 Task: Look for space in Pánuco, Mexico from 12th  July, 2023 to 15th July, 2023 for 3 adults in price range Rs.12000 to Rs.16000. Place can be entire place with 2 bedrooms having 3 beds and 1 bathroom. Property type can be house, flat, guest house. Booking option can be shelf check-in. Required host language is English.
Action: Mouse moved to (440, 93)
Screenshot: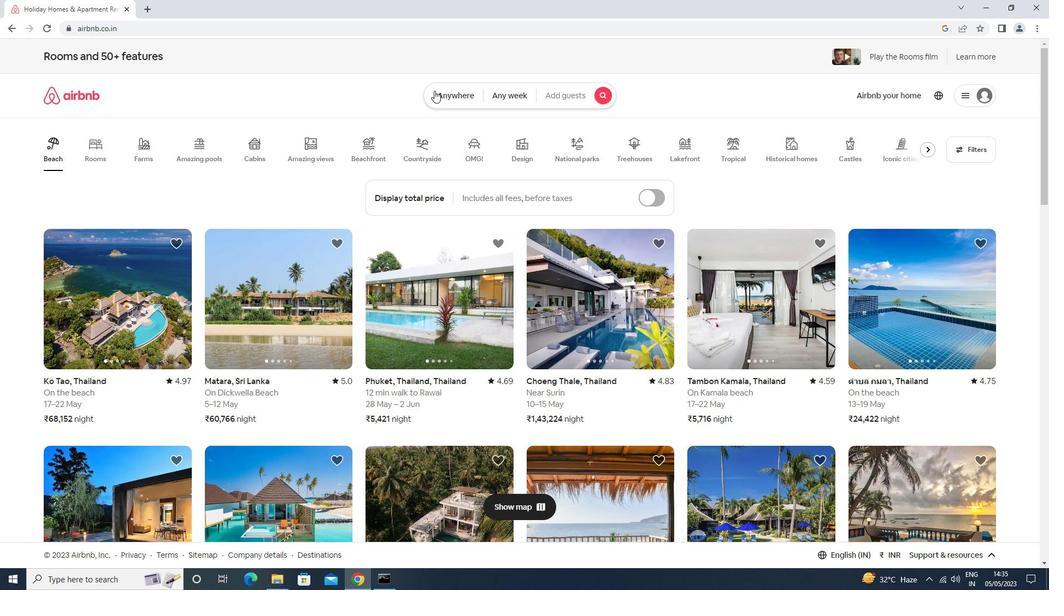 
Action: Mouse pressed left at (440, 93)
Screenshot: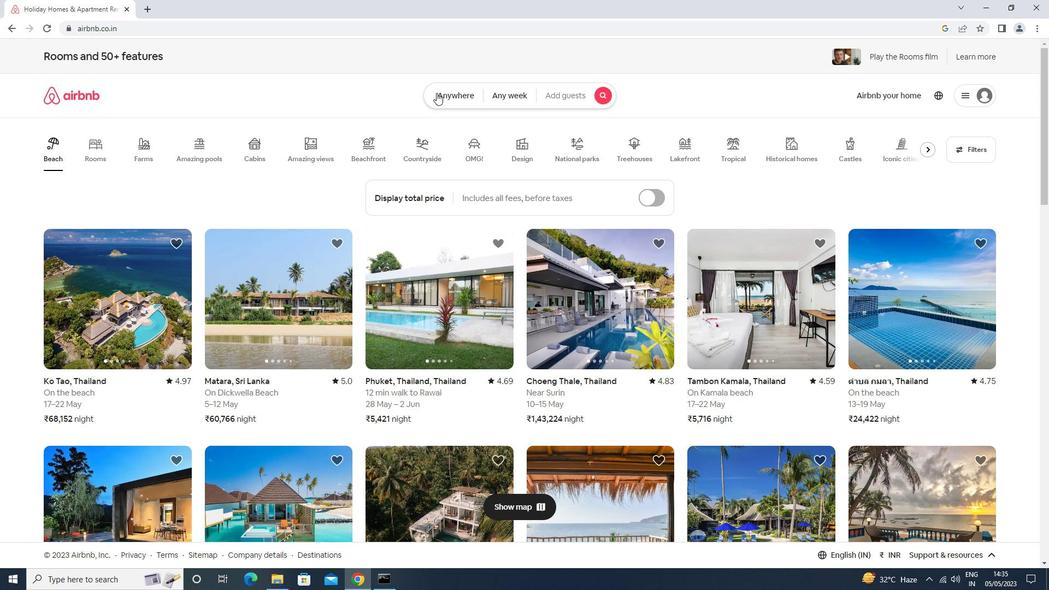 
Action: Mouse moved to (427, 131)
Screenshot: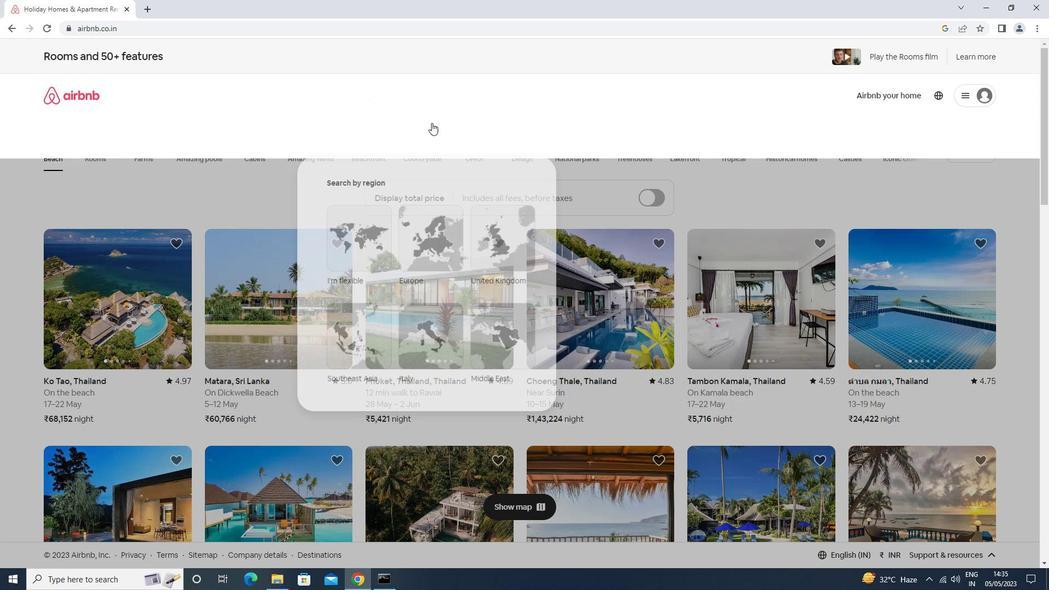 
Action: Mouse pressed left at (427, 131)
Screenshot: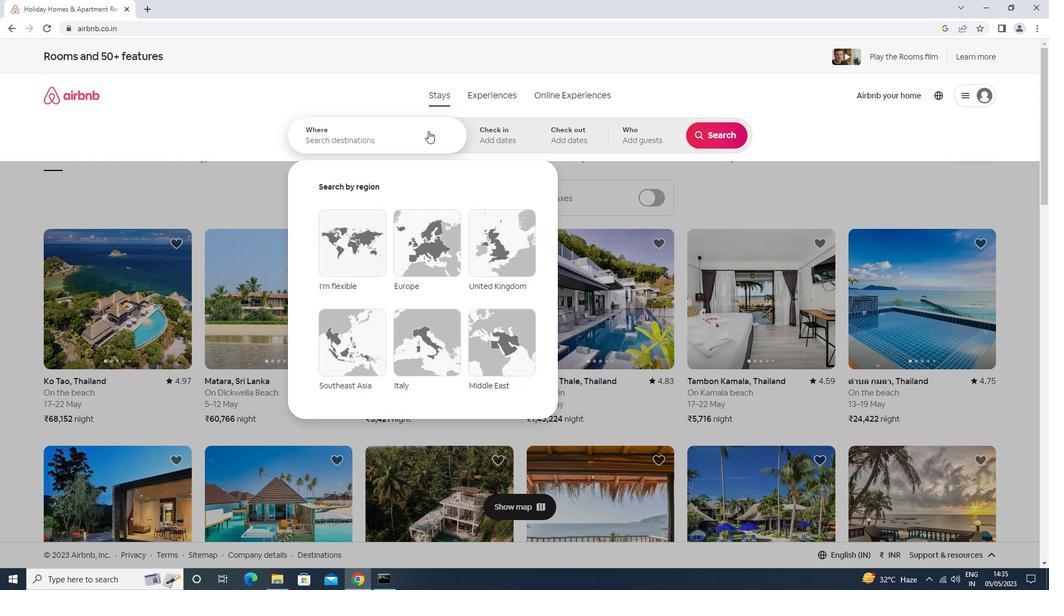 
Action: Key pressed panuco<Key.space>mexico<Key.enter>
Screenshot: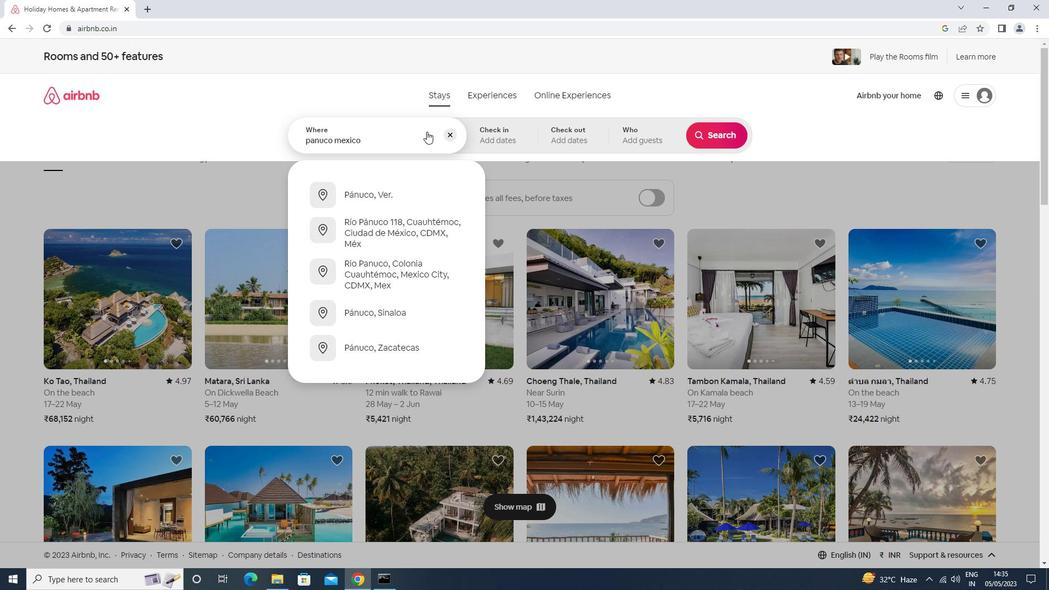 
Action: Mouse moved to (709, 223)
Screenshot: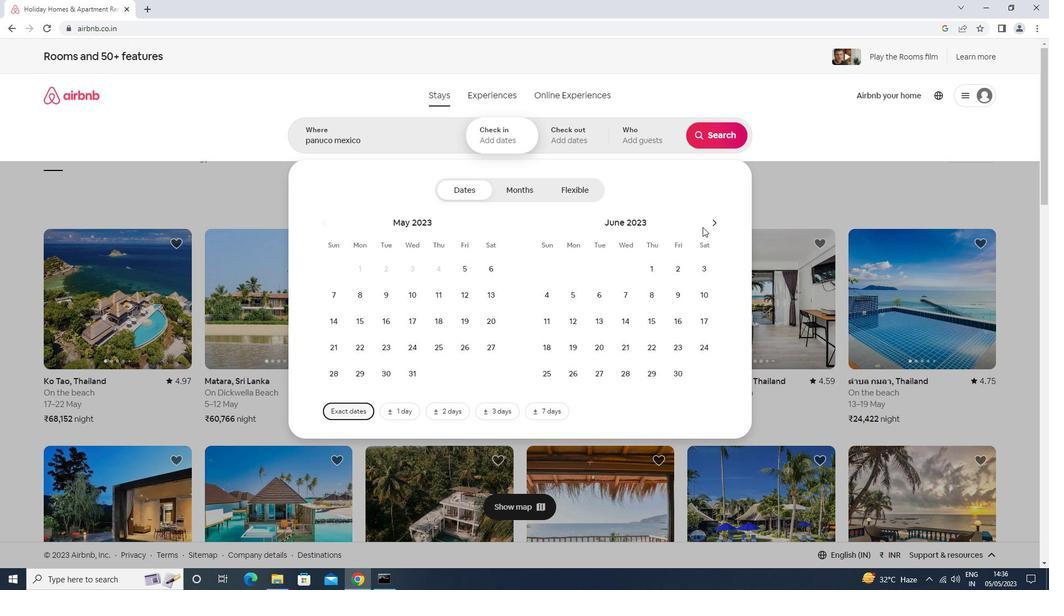 
Action: Mouse pressed left at (709, 223)
Screenshot: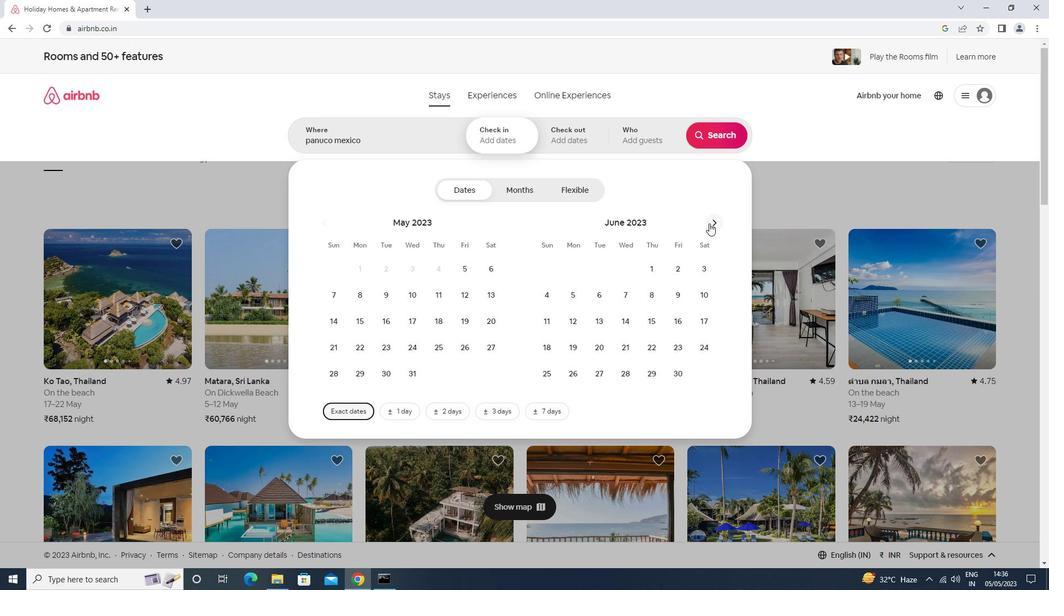 
Action: Mouse pressed left at (709, 223)
Screenshot: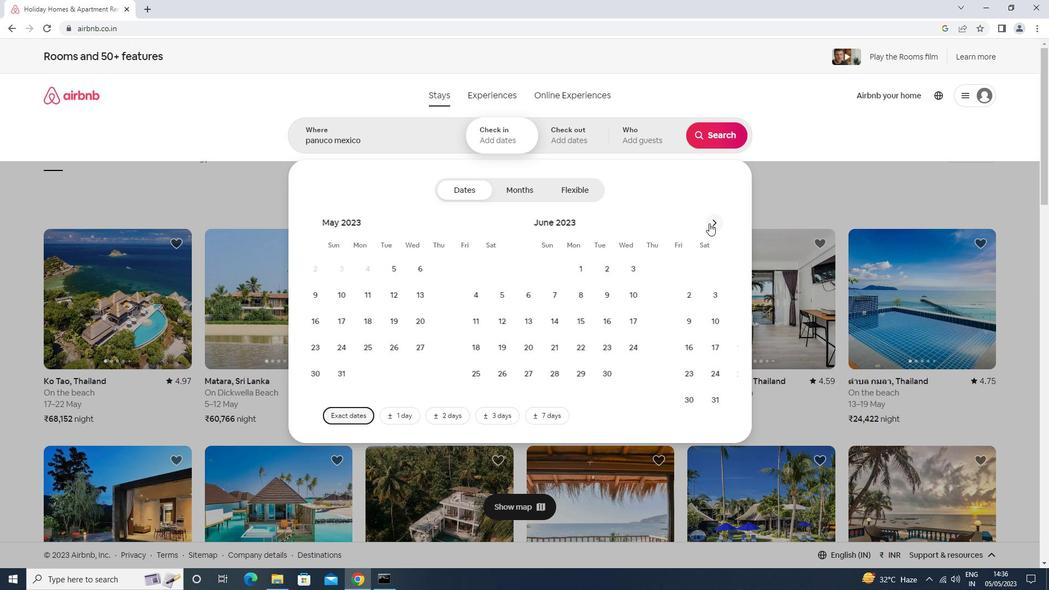 
Action: Mouse moved to (711, 221)
Screenshot: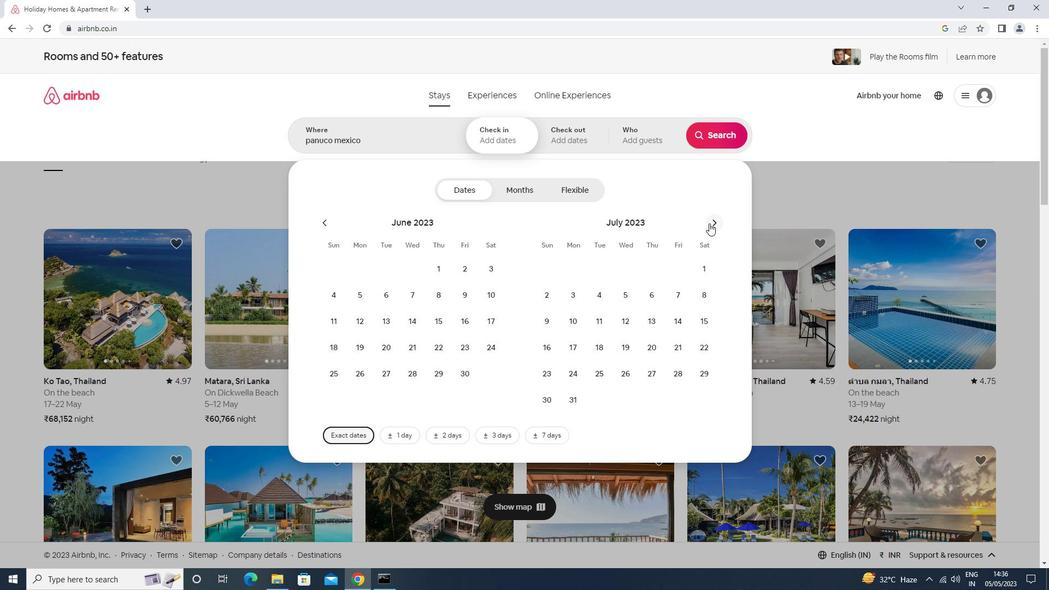 
Action: Mouse pressed left at (711, 221)
Screenshot: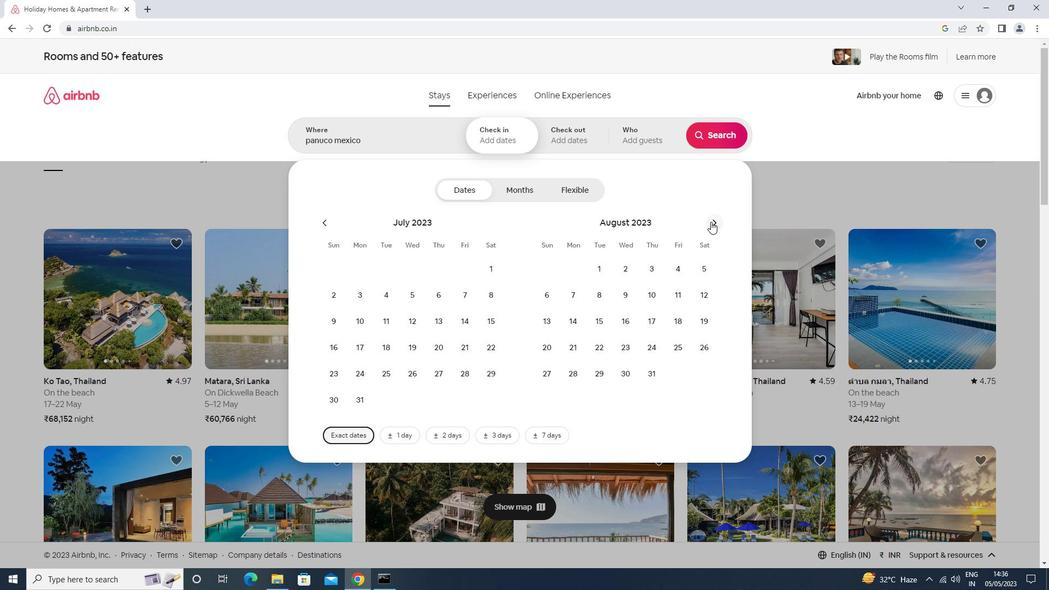 
Action: Mouse moved to (705, 258)
Screenshot: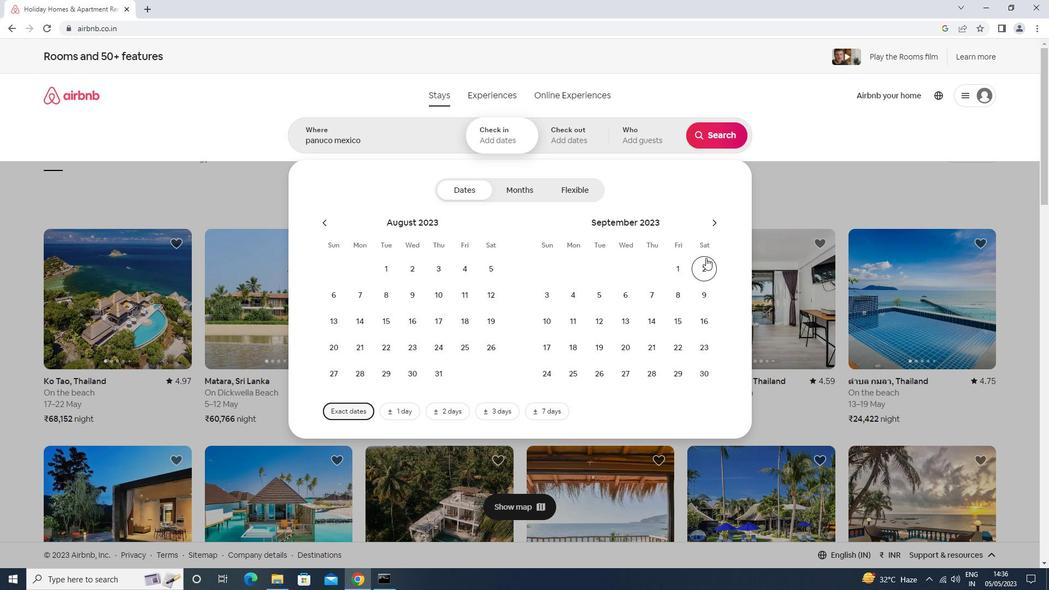 
Action: Mouse pressed left at (705, 258)
Screenshot: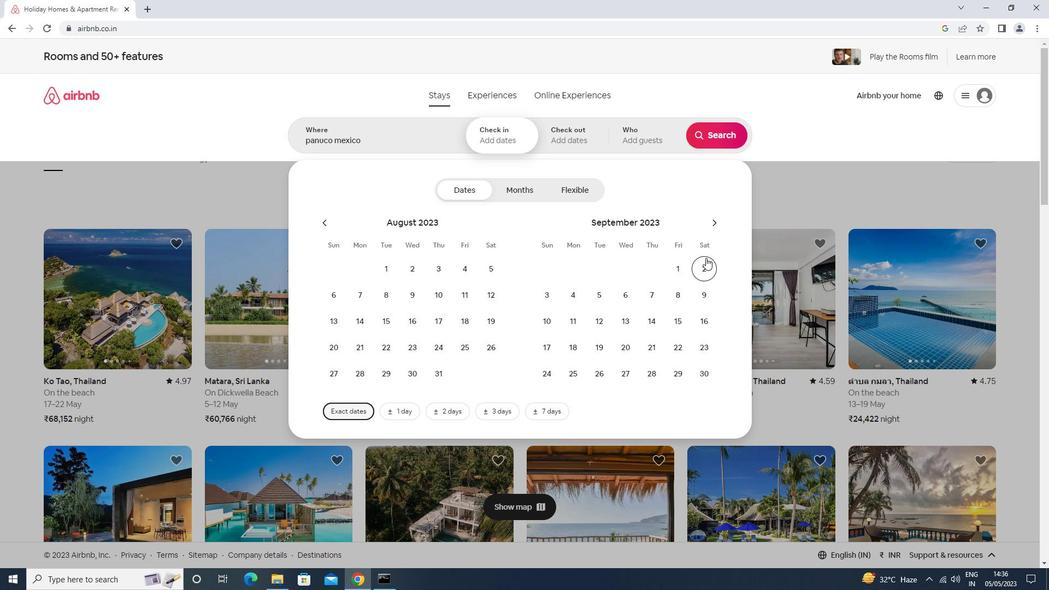 
Action: Mouse moved to (597, 290)
Screenshot: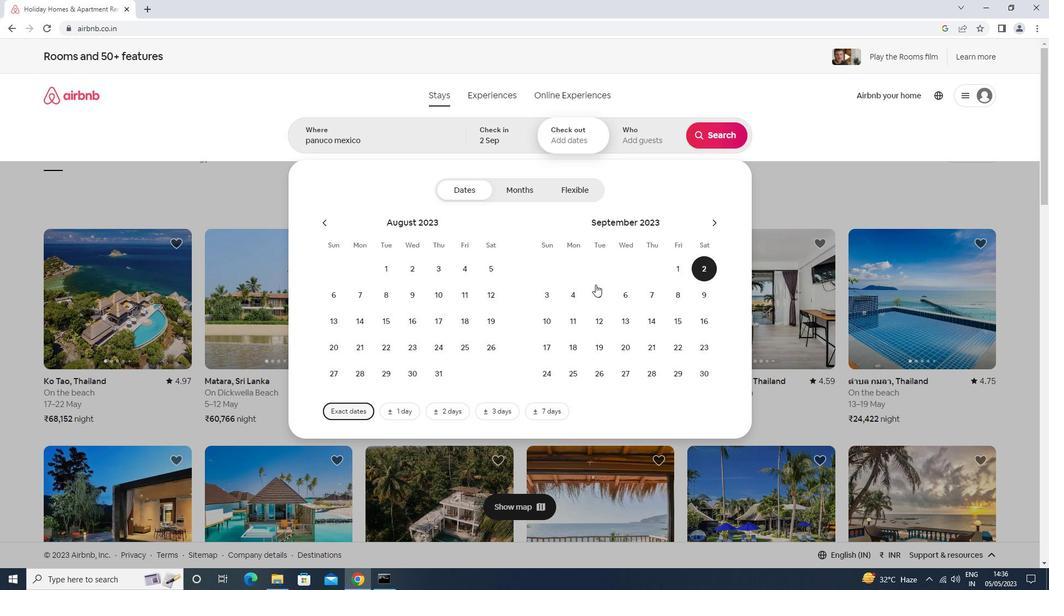 
Action: Mouse pressed left at (597, 290)
Screenshot: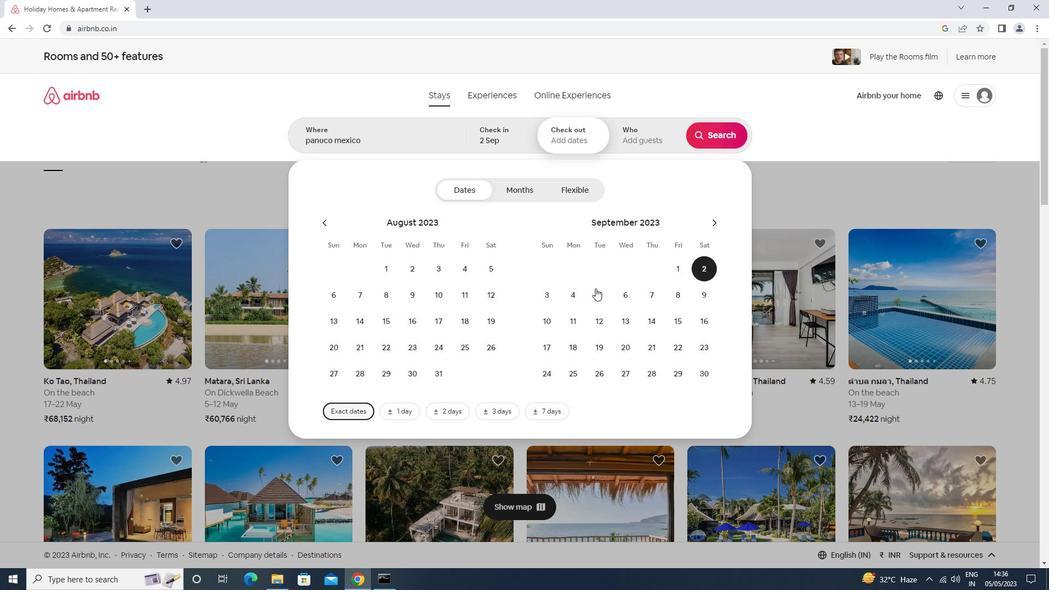 
Action: Mouse moved to (645, 127)
Screenshot: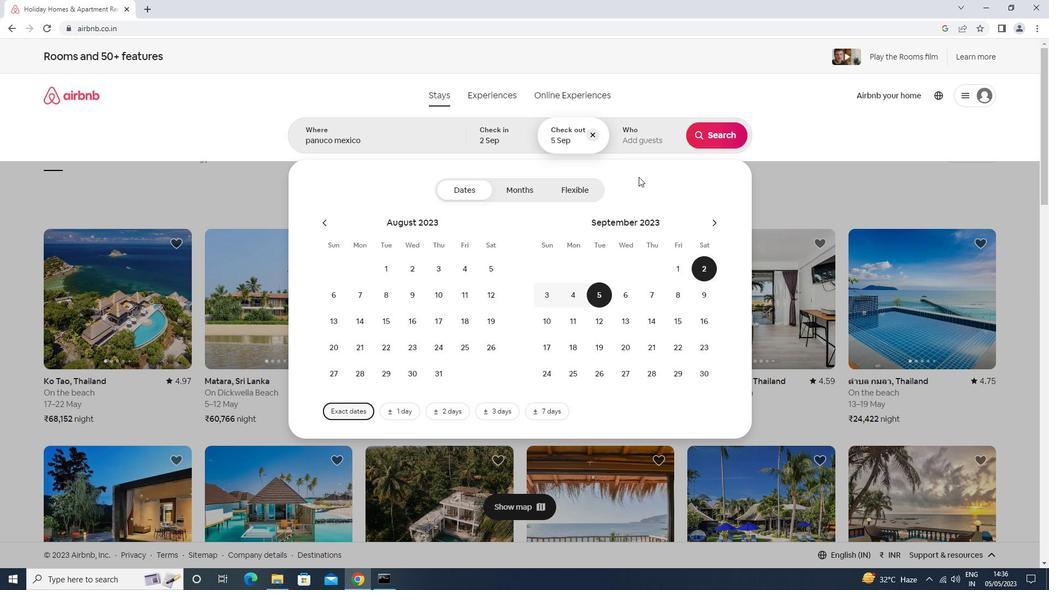 
Action: Mouse pressed left at (645, 127)
Screenshot: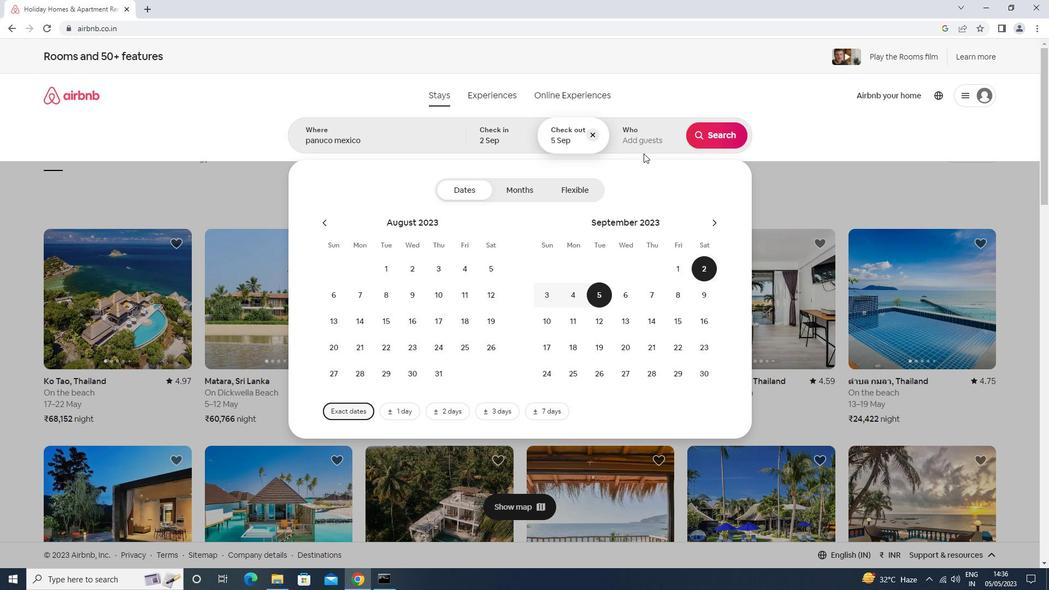 
Action: Mouse moved to (715, 192)
Screenshot: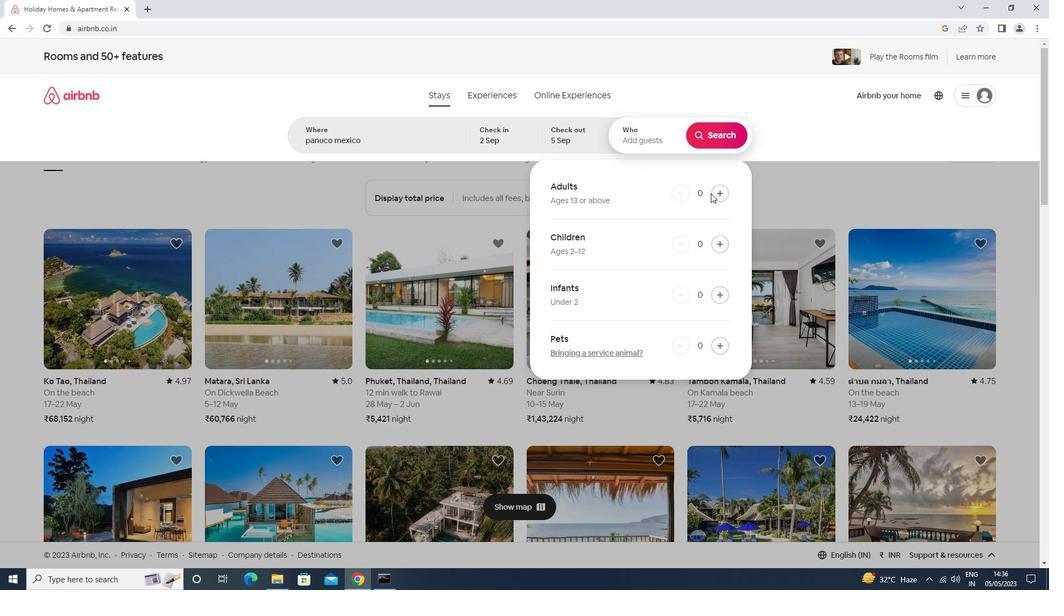 
Action: Mouse pressed left at (715, 192)
Screenshot: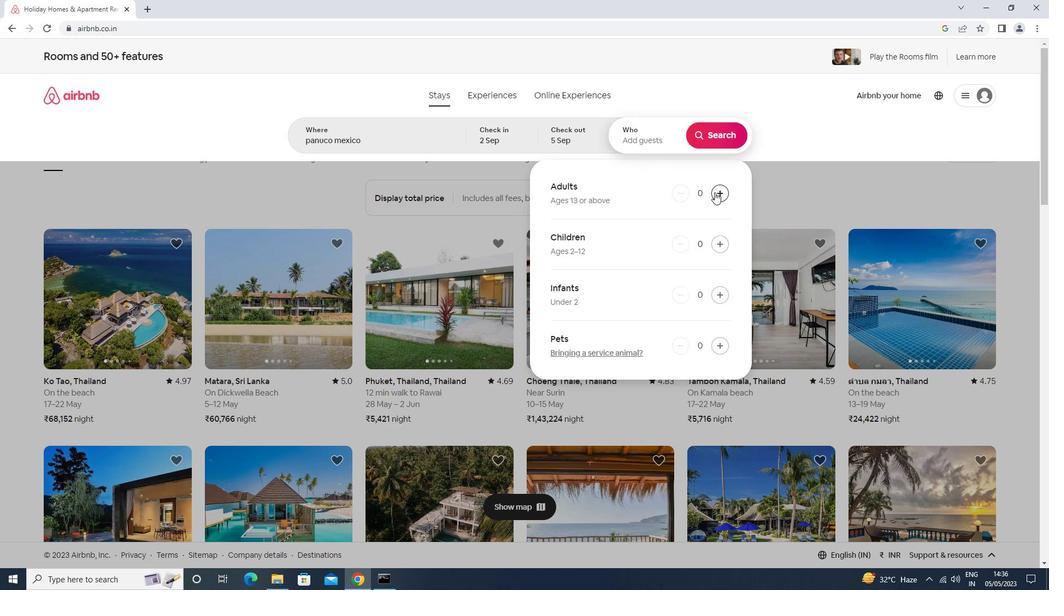 
Action: Mouse moved to (727, 131)
Screenshot: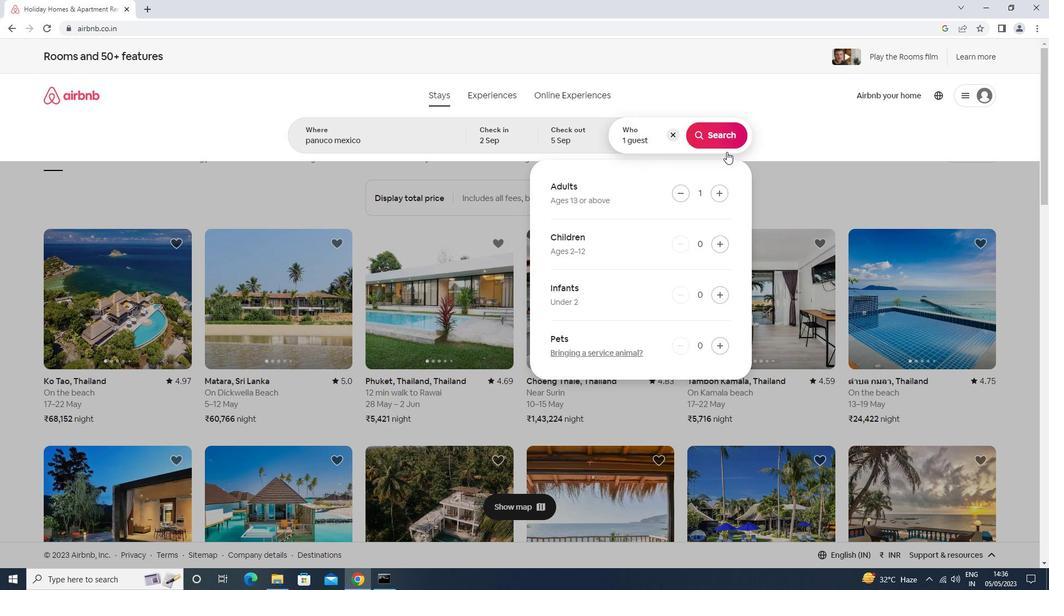 
Action: Mouse pressed left at (727, 131)
Screenshot: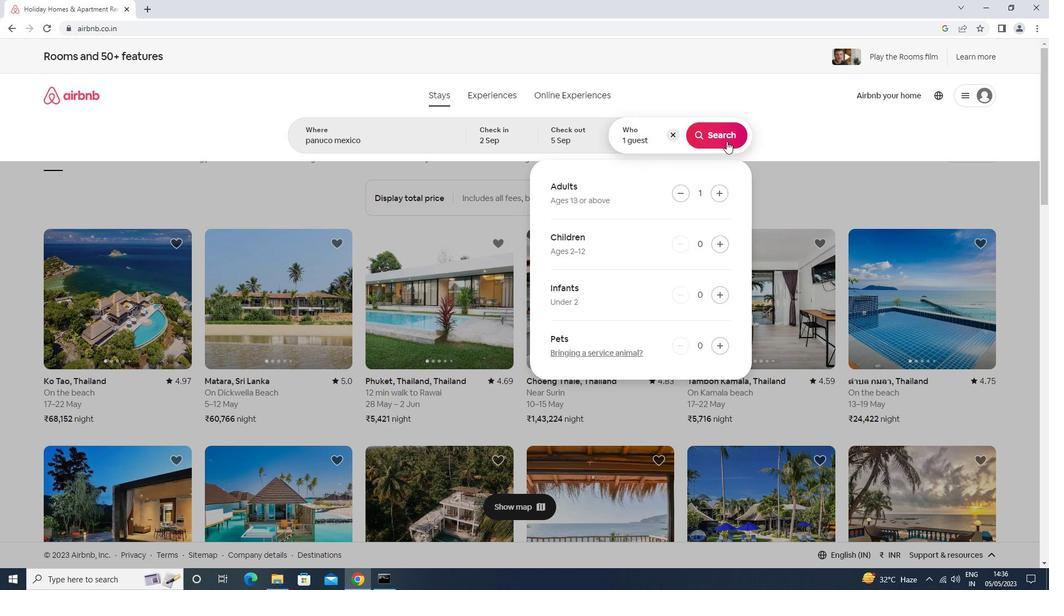 
Action: Mouse moved to (1003, 100)
Screenshot: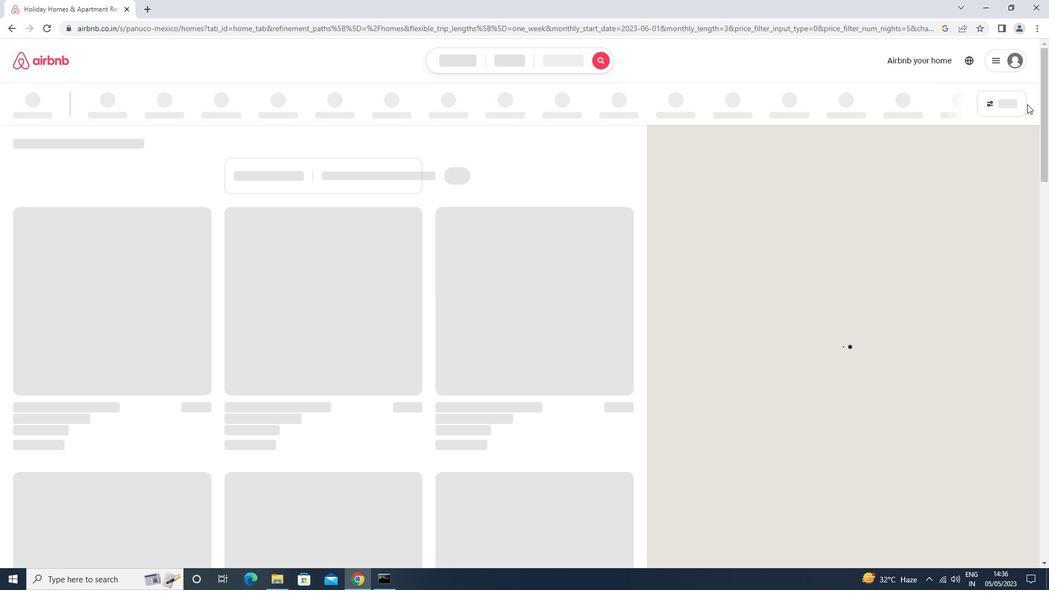 
Action: Mouse pressed left at (1003, 100)
Screenshot: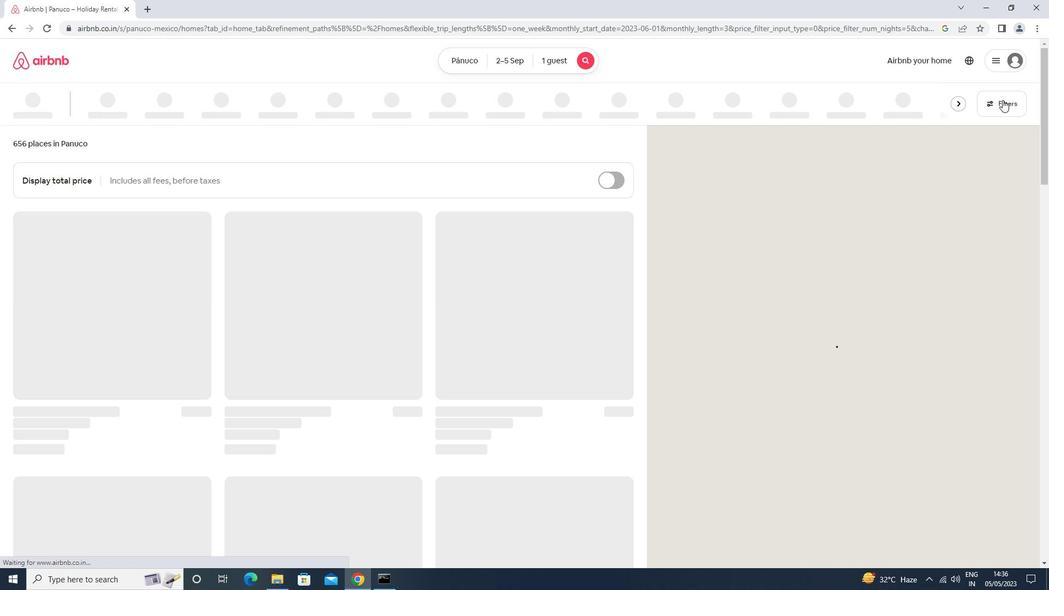
Action: Mouse moved to (459, 369)
Screenshot: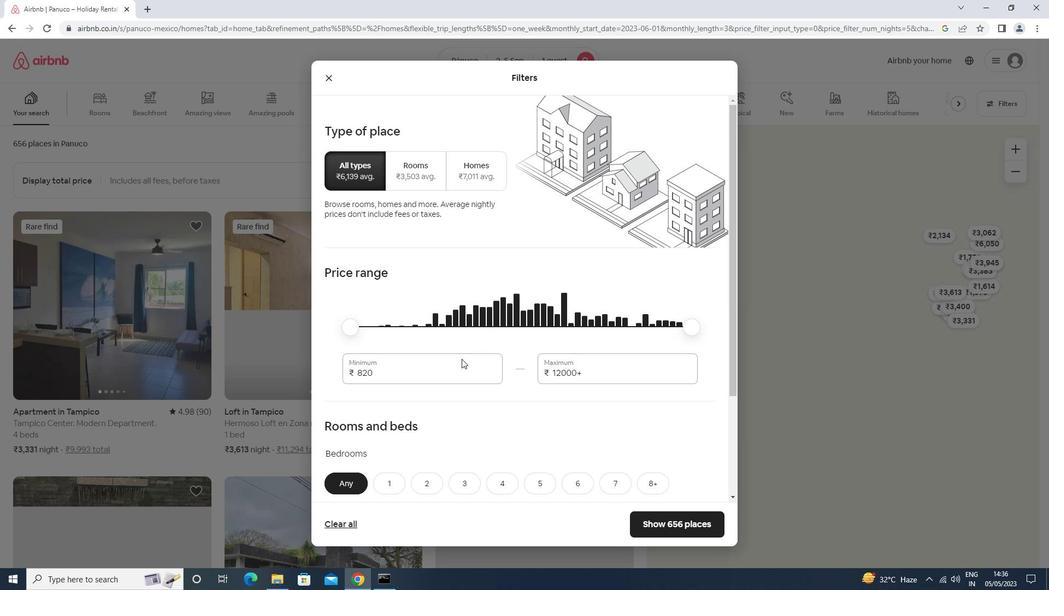 
Action: Mouse pressed left at (459, 369)
Screenshot: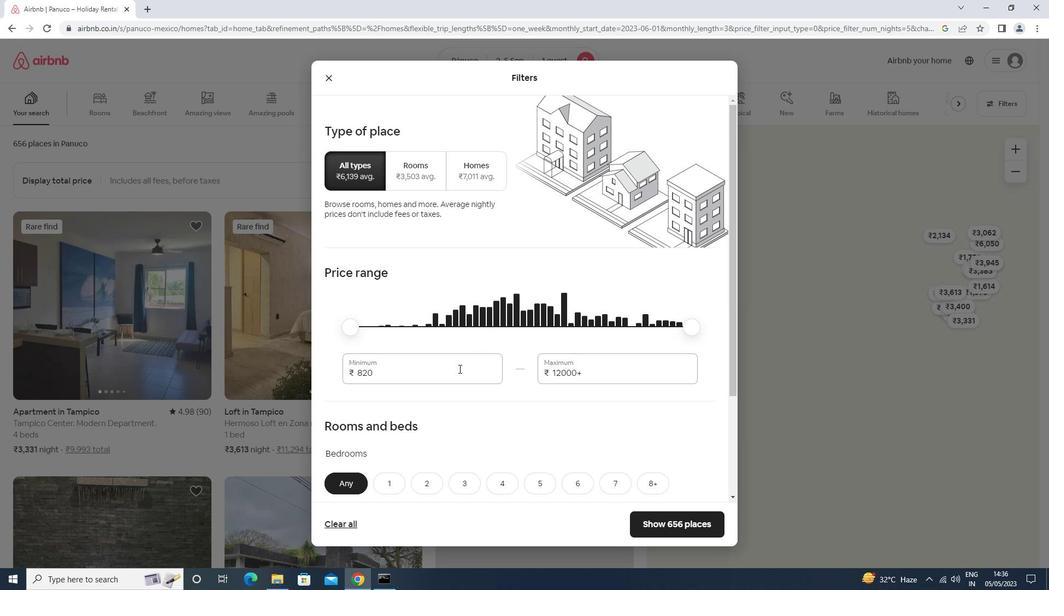 
Action: Mouse moved to (461, 369)
Screenshot: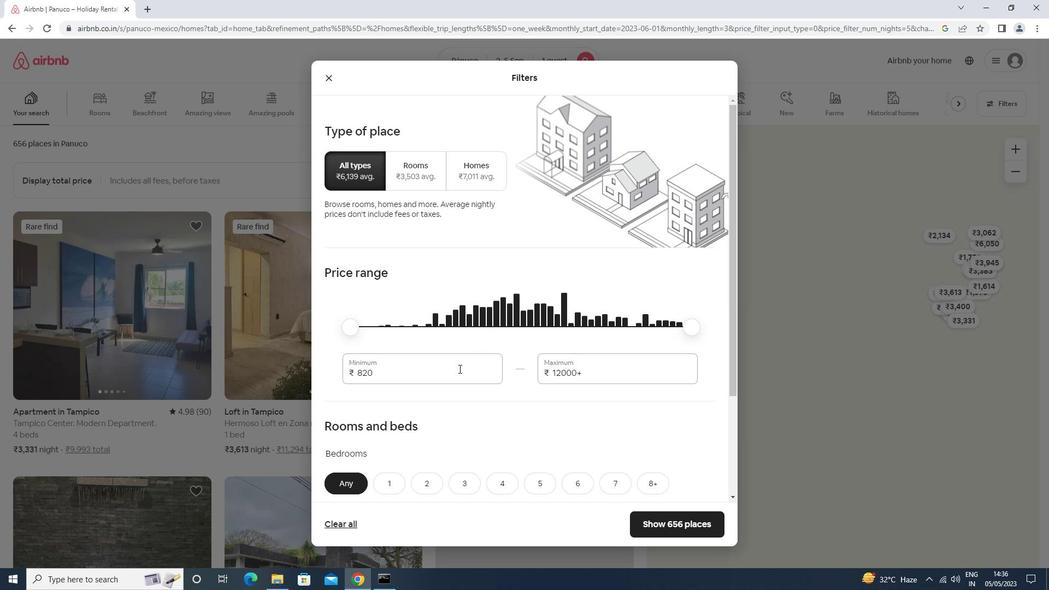 
Action: Key pressed <Key.backspace><Key.backspace><Key.backspace>5000<Key.tab>10000
Screenshot: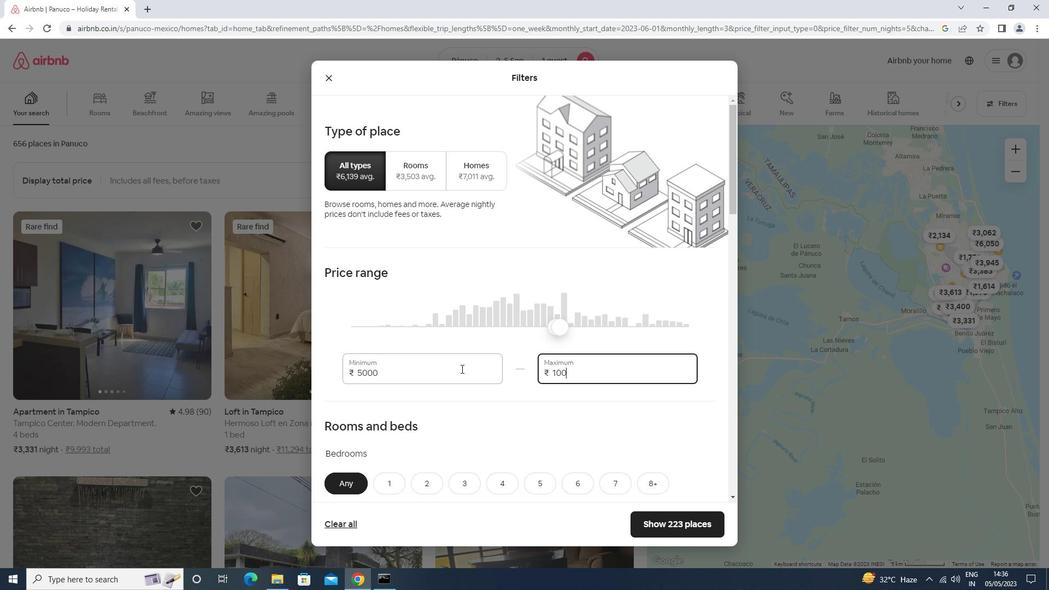 
Action: Mouse moved to (463, 366)
Screenshot: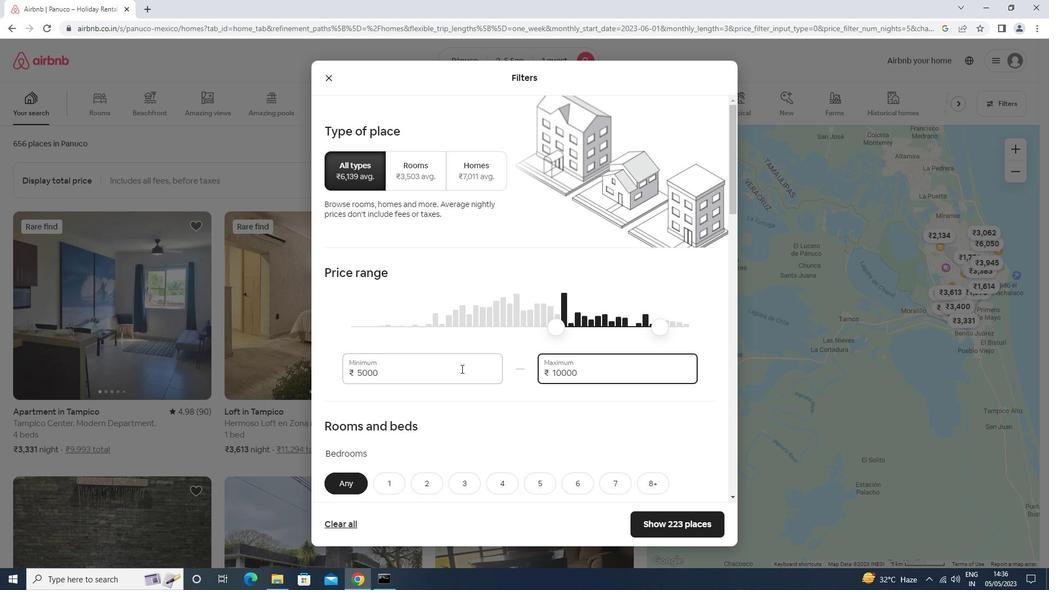 
Action: Mouse scrolled (463, 365) with delta (0, 0)
Screenshot: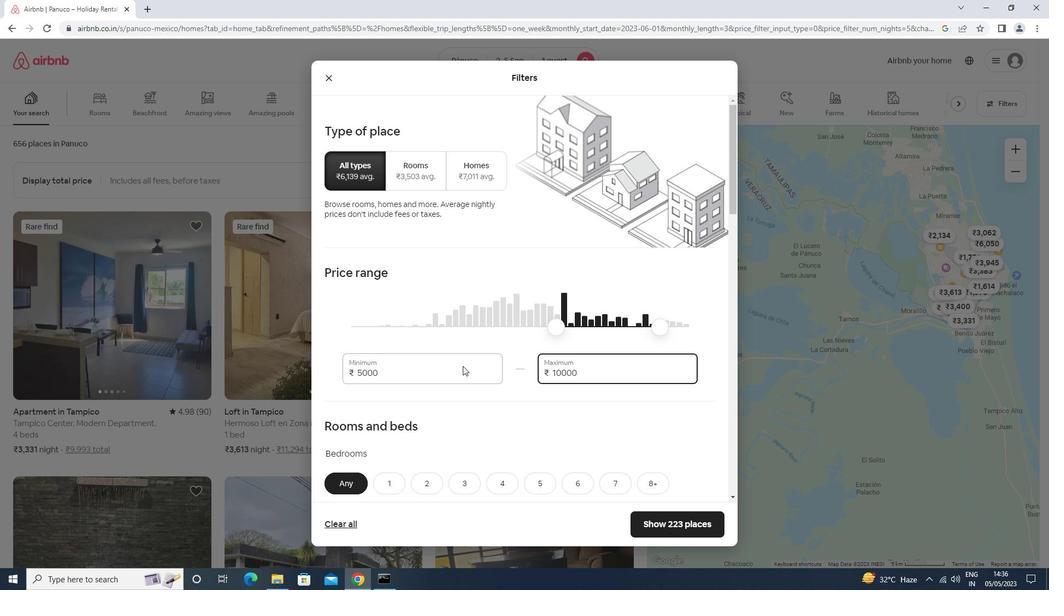 
Action: Mouse scrolled (463, 365) with delta (0, 0)
Screenshot: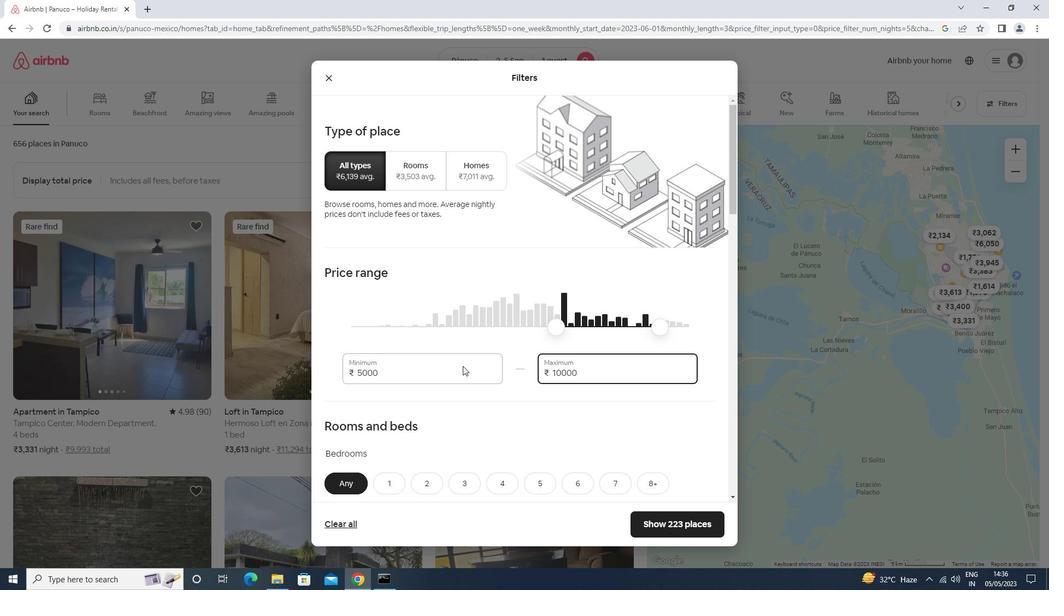 
Action: Mouse scrolled (463, 365) with delta (0, 0)
Screenshot: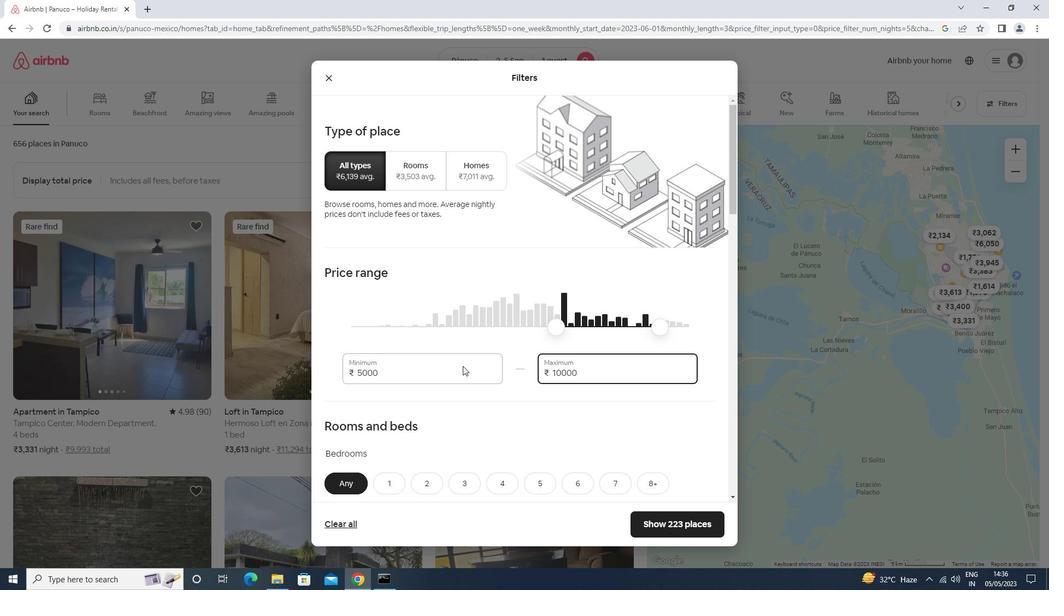 
Action: Mouse scrolled (463, 365) with delta (0, 0)
Screenshot: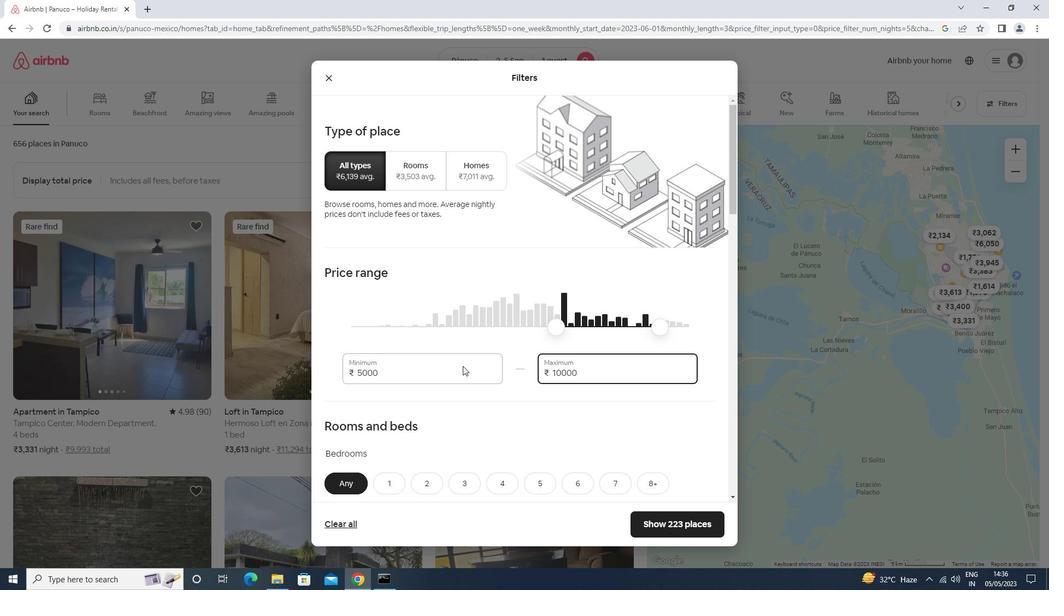 
Action: Mouse scrolled (463, 365) with delta (0, 0)
Screenshot: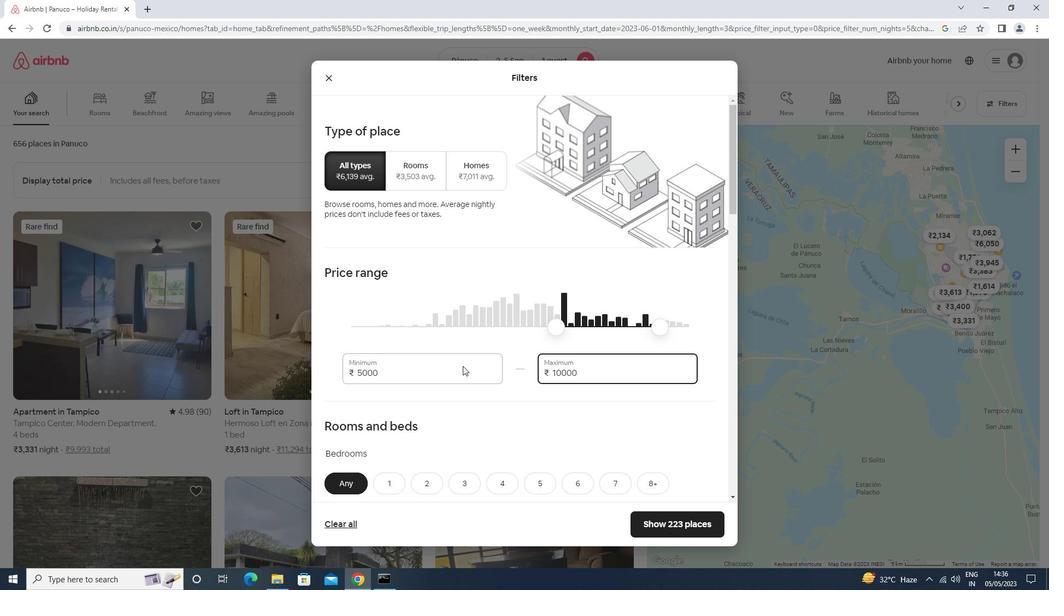 
Action: Mouse moved to (392, 215)
Screenshot: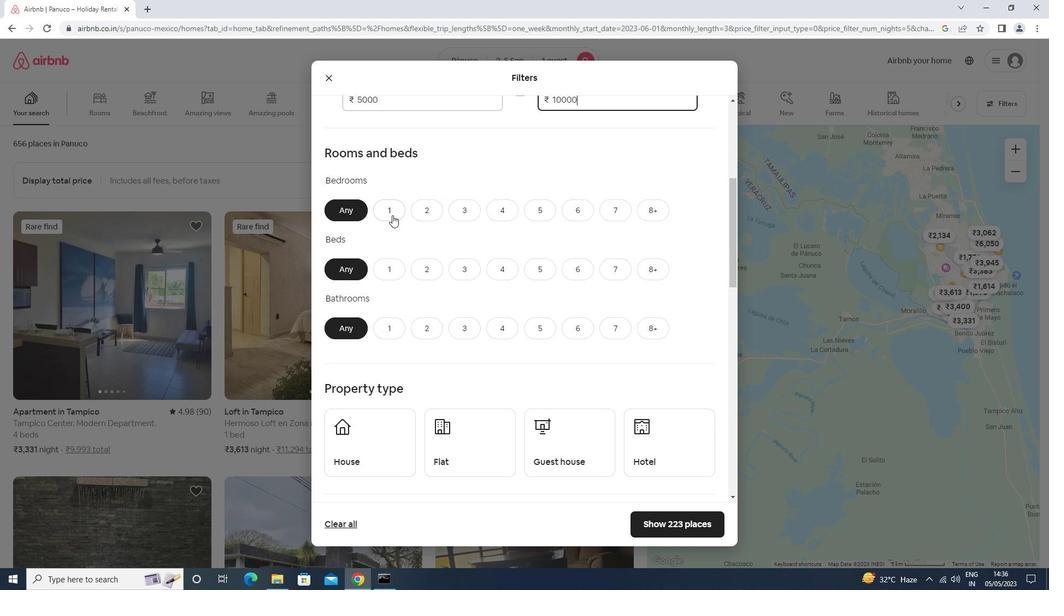 
Action: Mouse pressed left at (392, 215)
Screenshot: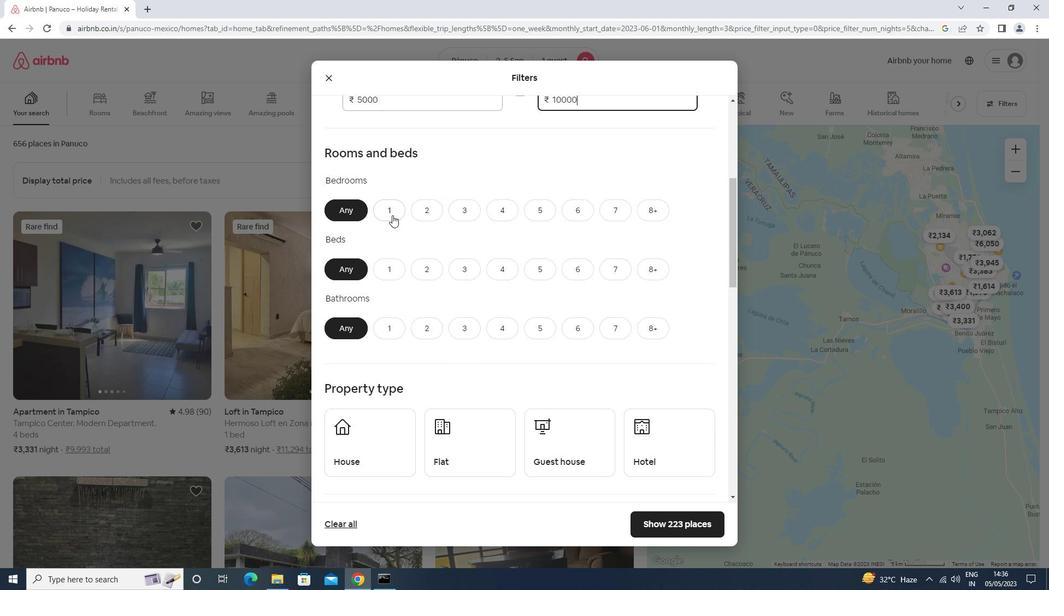 
Action: Mouse moved to (392, 267)
Screenshot: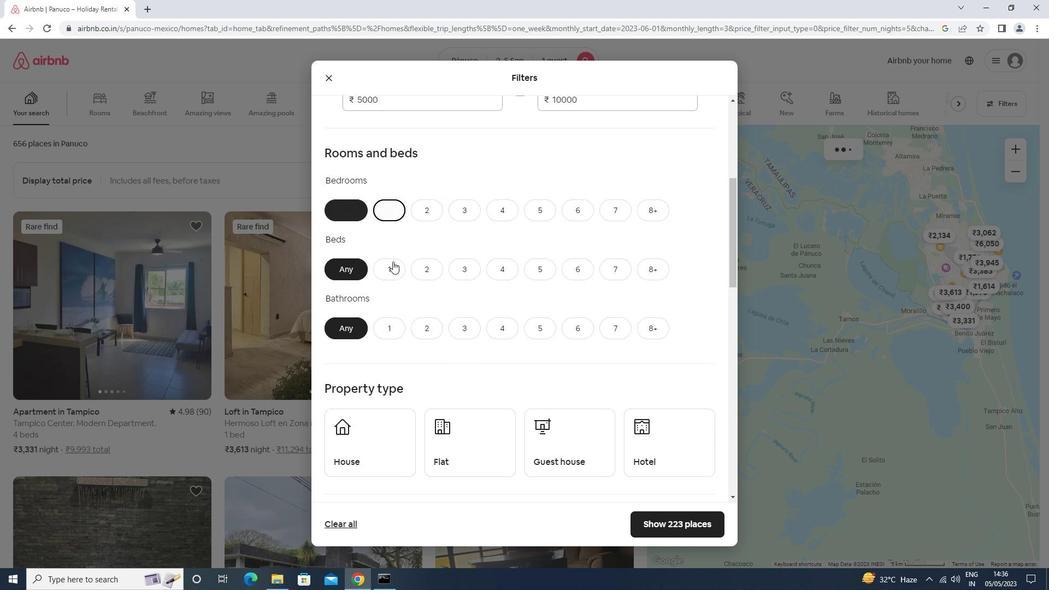 
Action: Mouse pressed left at (392, 267)
Screenshot: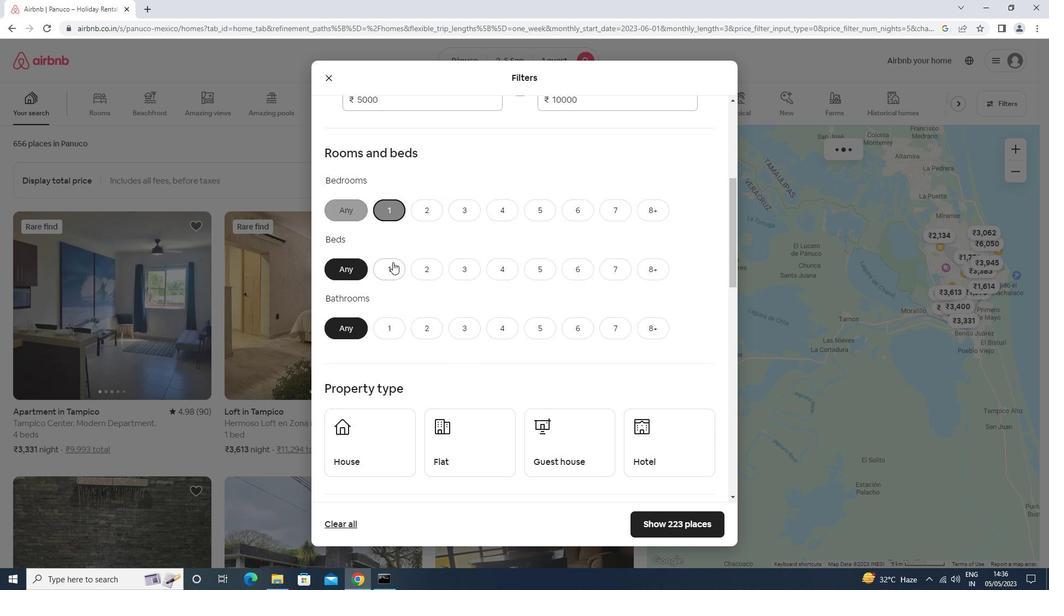 
Action: Mouse moved to (387, 323)
Screenshot: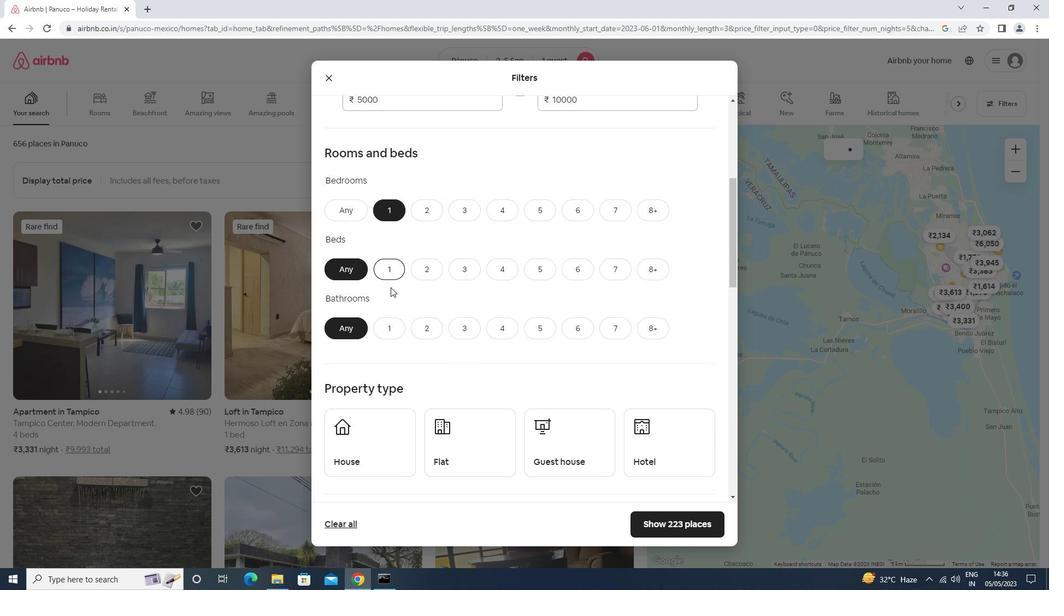 
Action: Mouse pressed left at (387, 323)
Screenshot: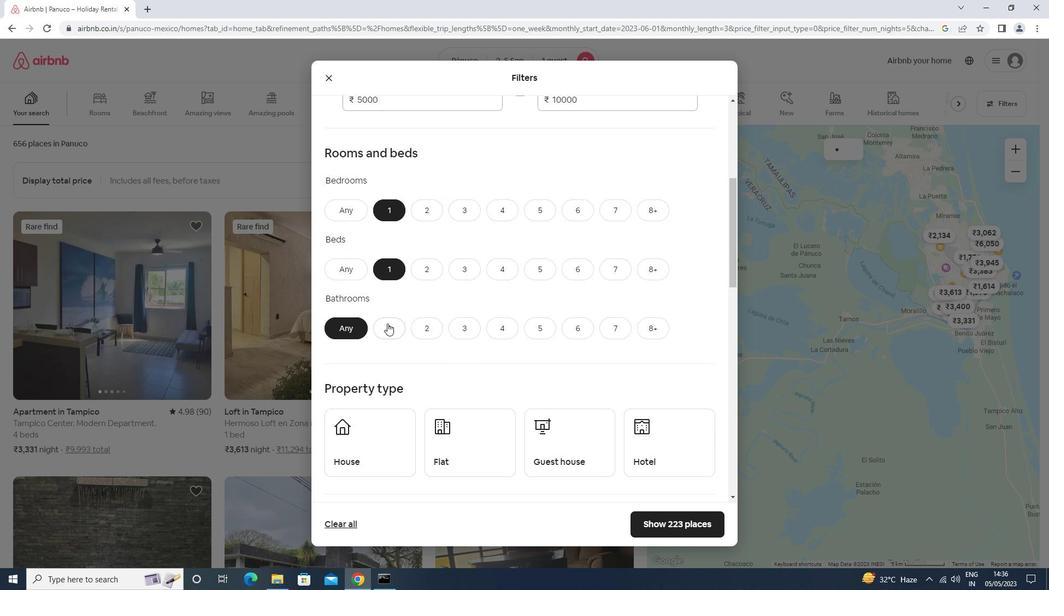 
Action: Mouse moved to (387, 326)
Screenshot: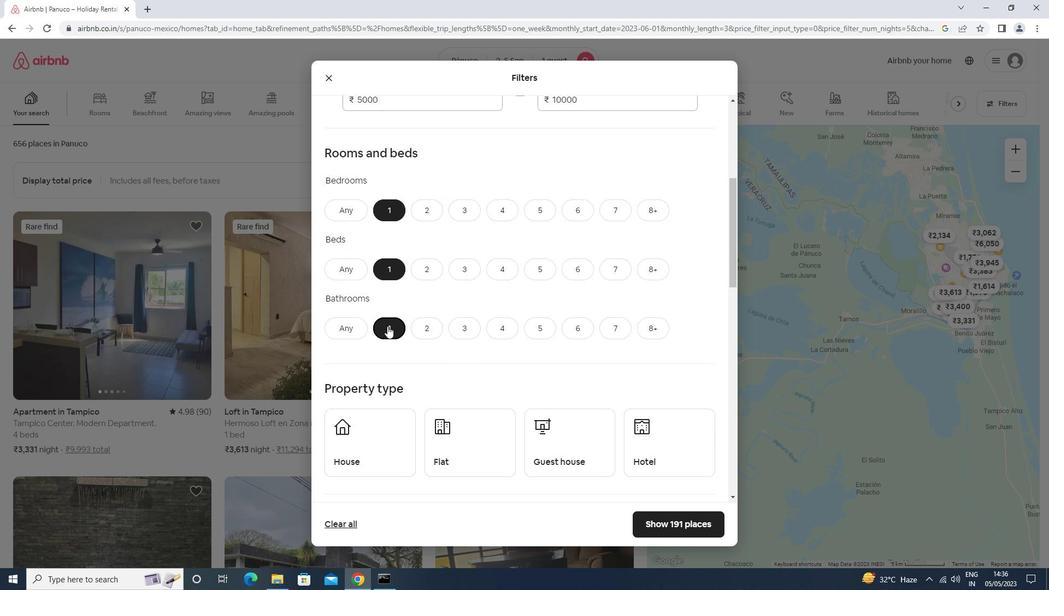 
Action: Mouse scrolled (387, 326) with delta (0, 0)
Screenshot: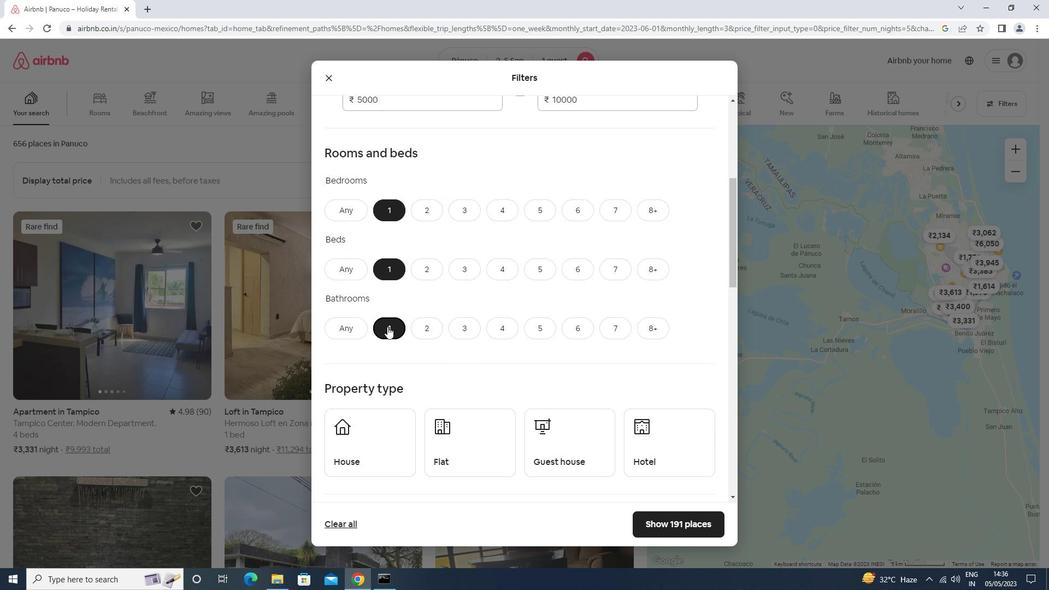 
Action: Mouse scrolled (387, 326) with delta (0, 0)
Screenshot: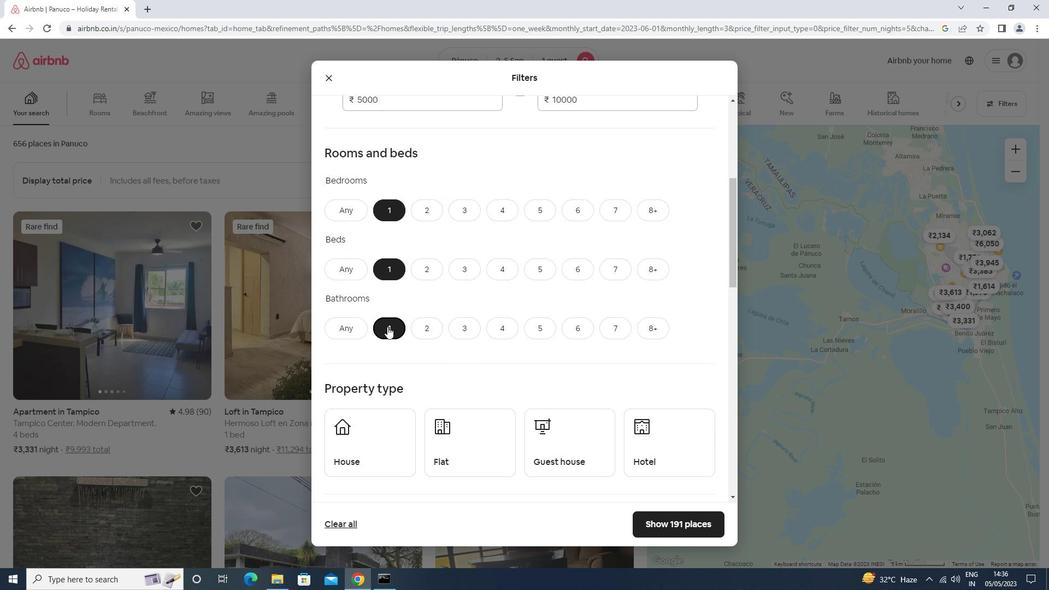 
Action: Mouse scrolled (387, 326) with delta (0, 0)
Screenshot: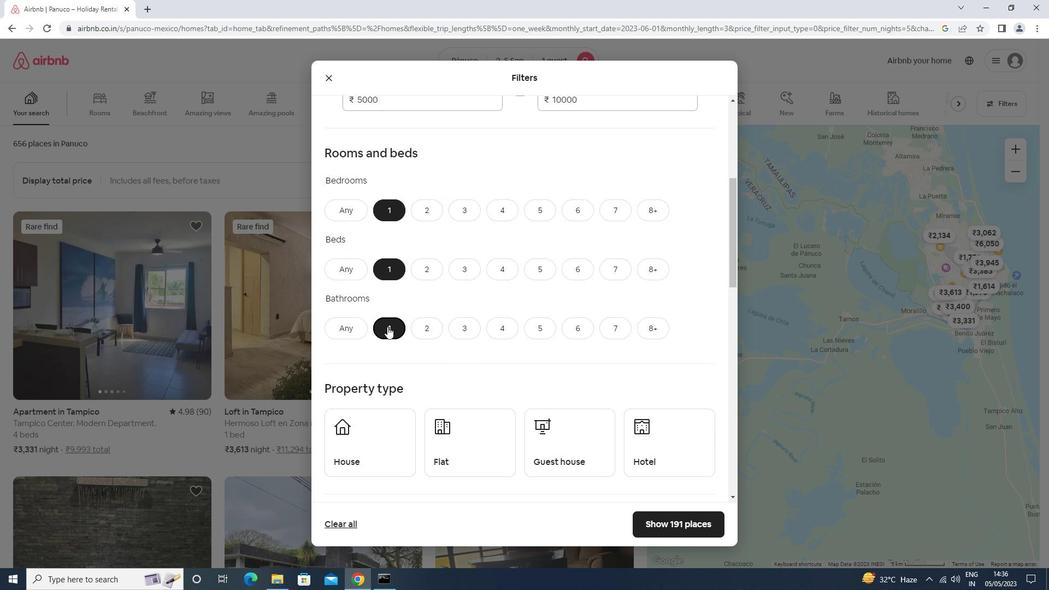 
Action: Mouse moved to (383, 297)
Screenshot: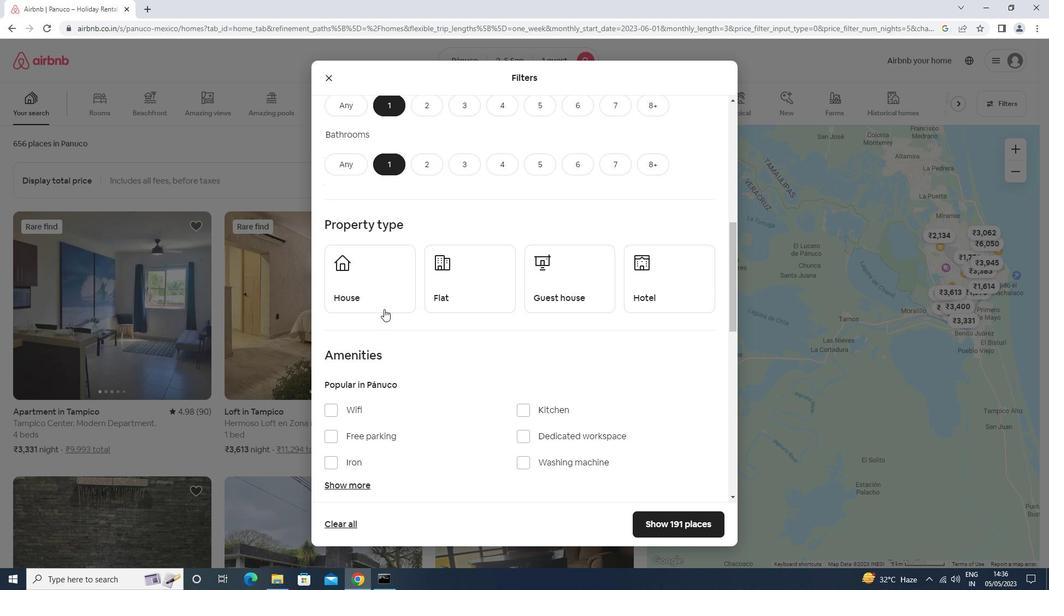 
Action: Mouse pressed left at (383, 297)
Screenshot: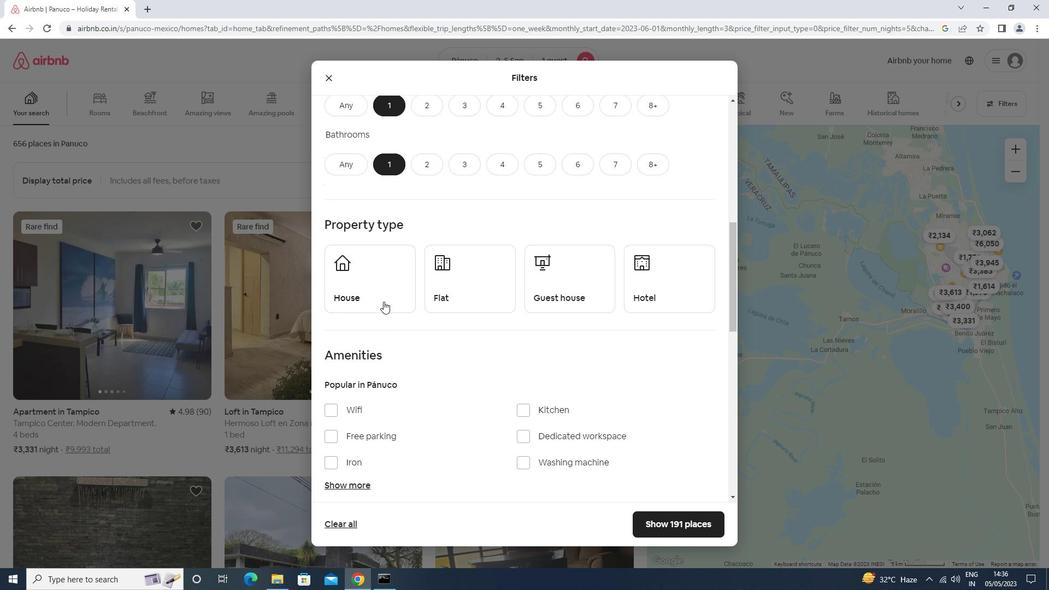 
Action: Mouse moved to (469, 292)
Screenshot: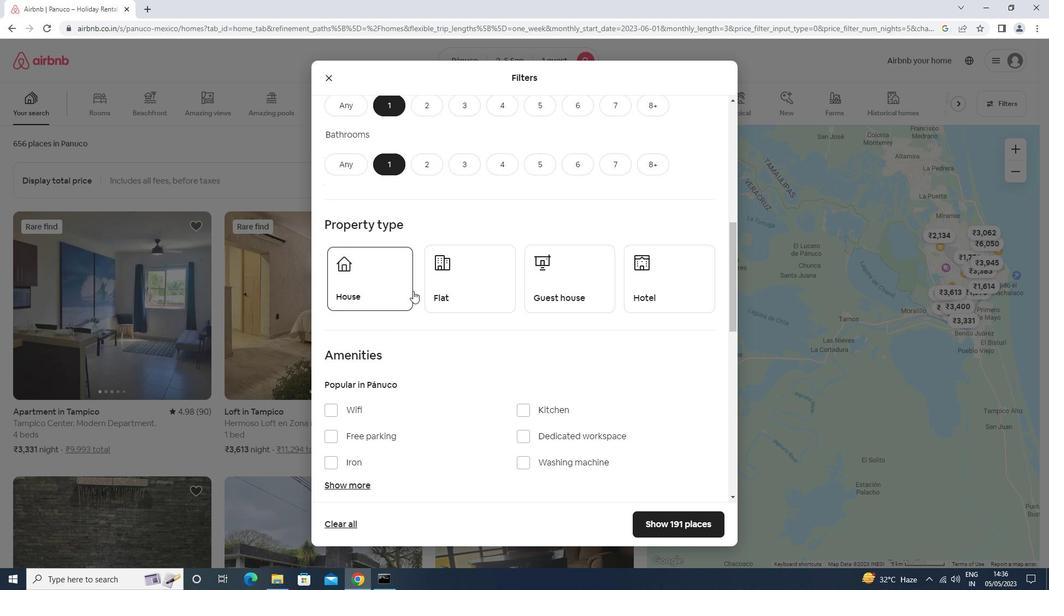 
Action: Mouse pressed left at (469, 292)
Screenshot: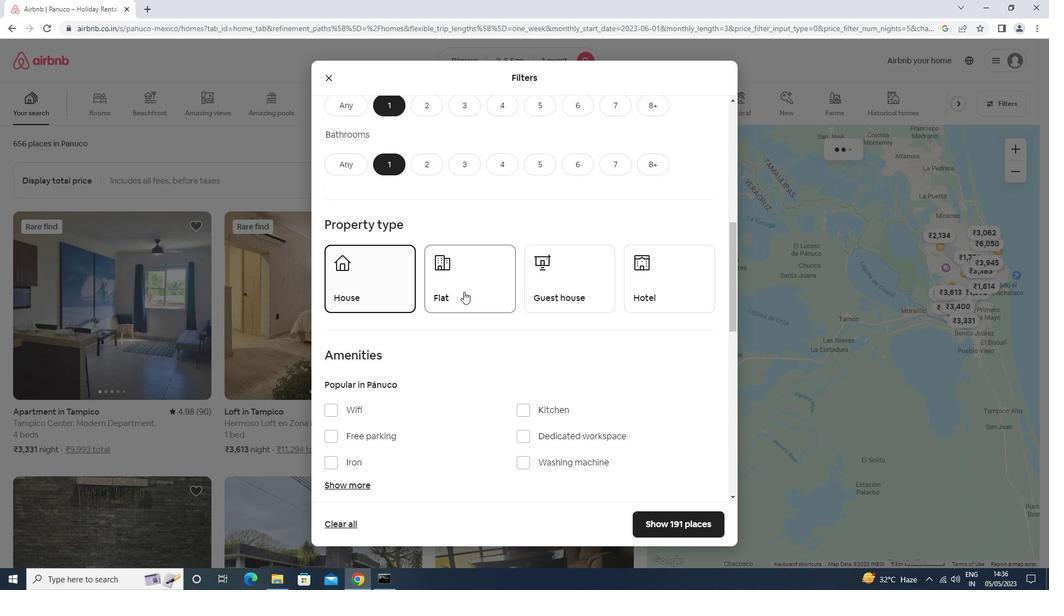 
Action: Mouse moved to (553, 295)
Screenshot: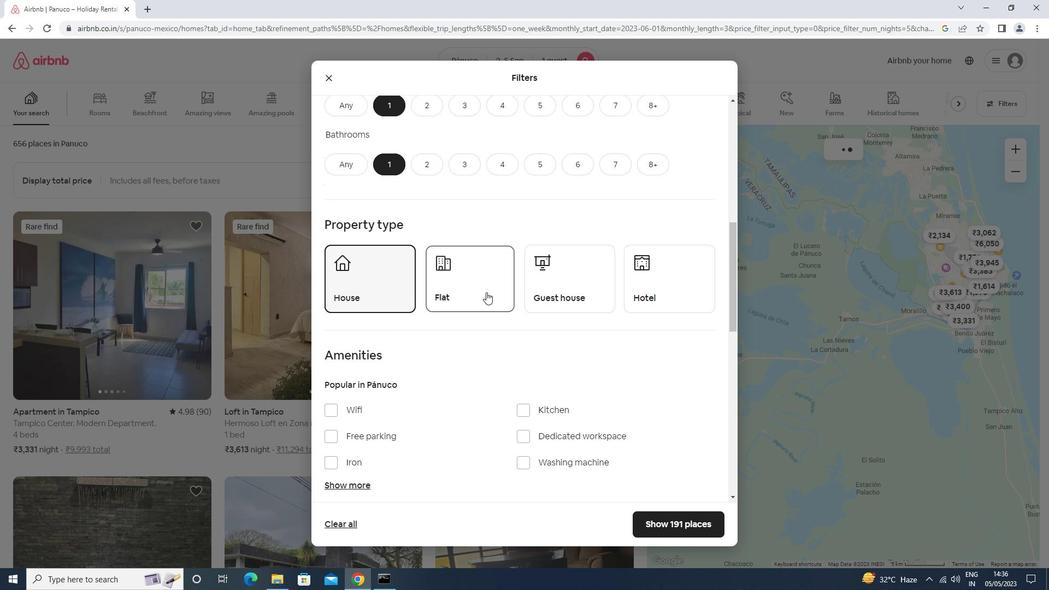 
Action: Mouse pressed left at (553, 295)
Screenshot: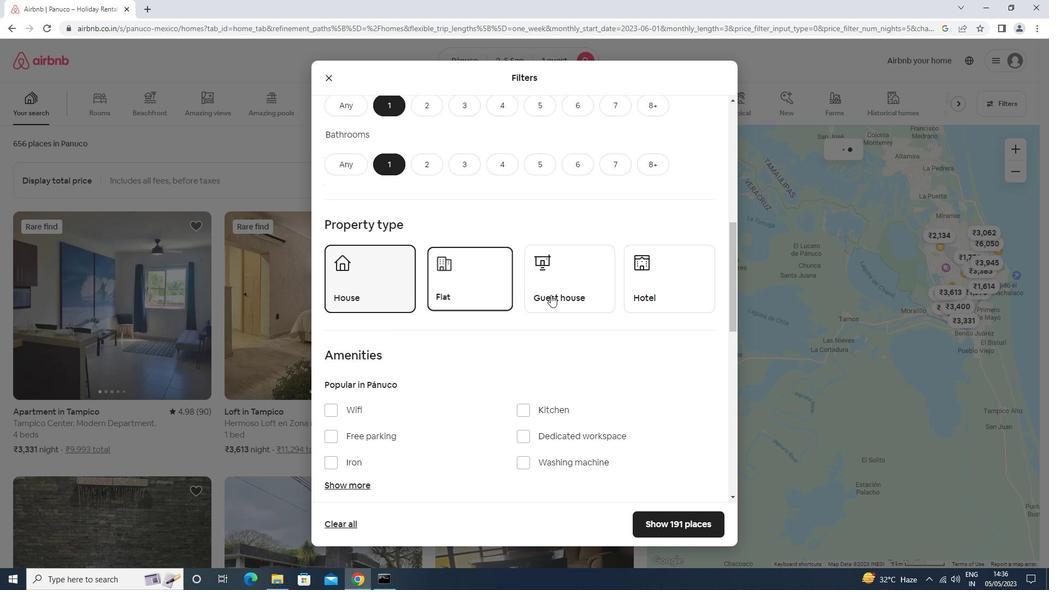 
Action: Mouse moved to (550, 286)
Screenshot: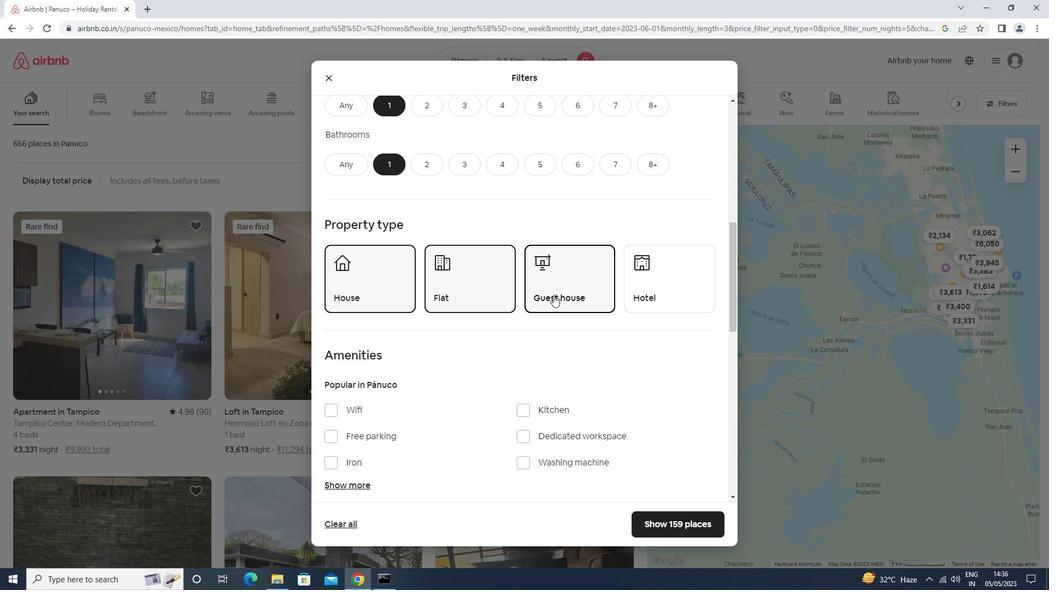 
Action: Mouse scrolled (550, 285) with delta (0, 0)
Screenshot: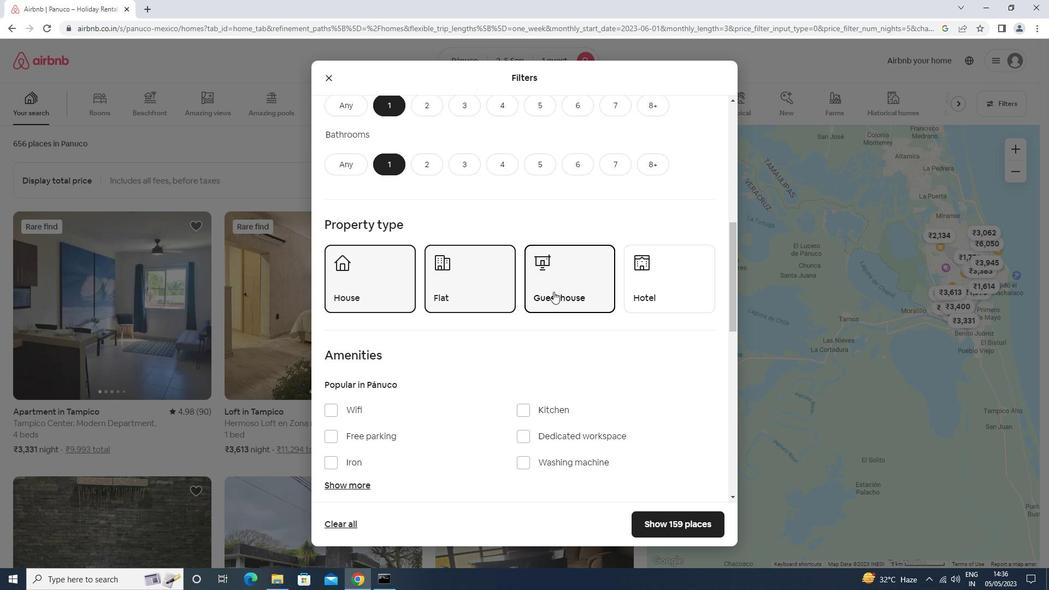 
Action: Mouse scrolled (550, 285) with delta (0, 0)
Screenshot: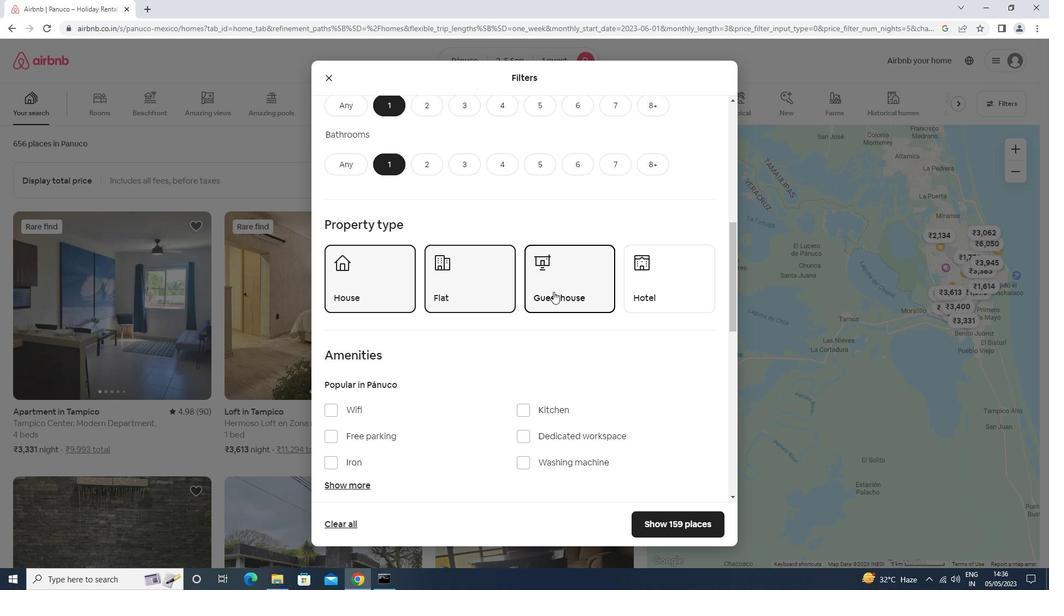 
Action: Mouse scrolled (550, 285) with delta (0, 0)
Screenshot: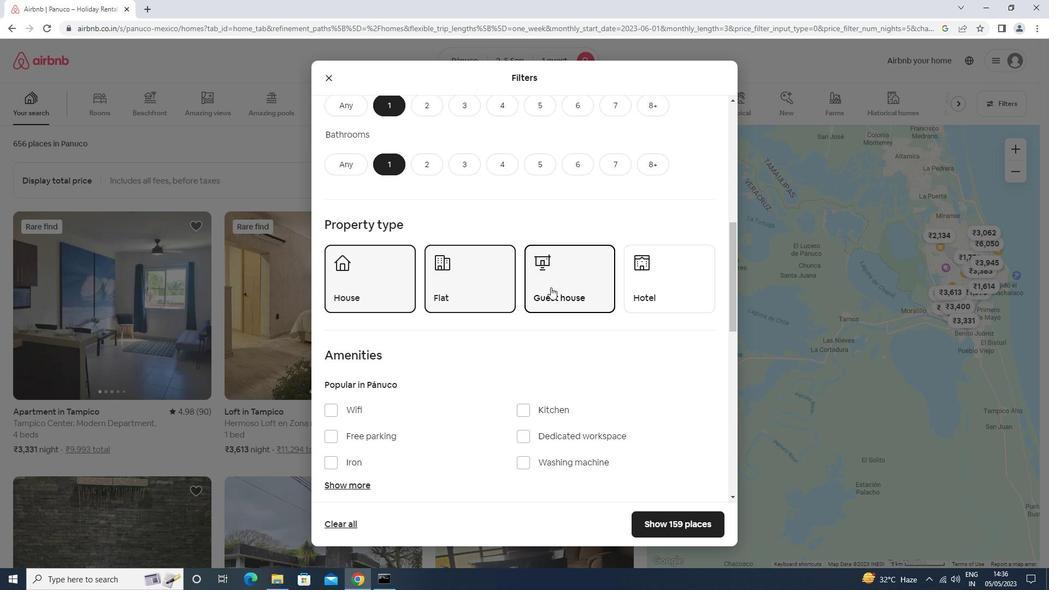 
Action: Mouse scrolled (550, 285) with delta (0, 0)
Screenshot: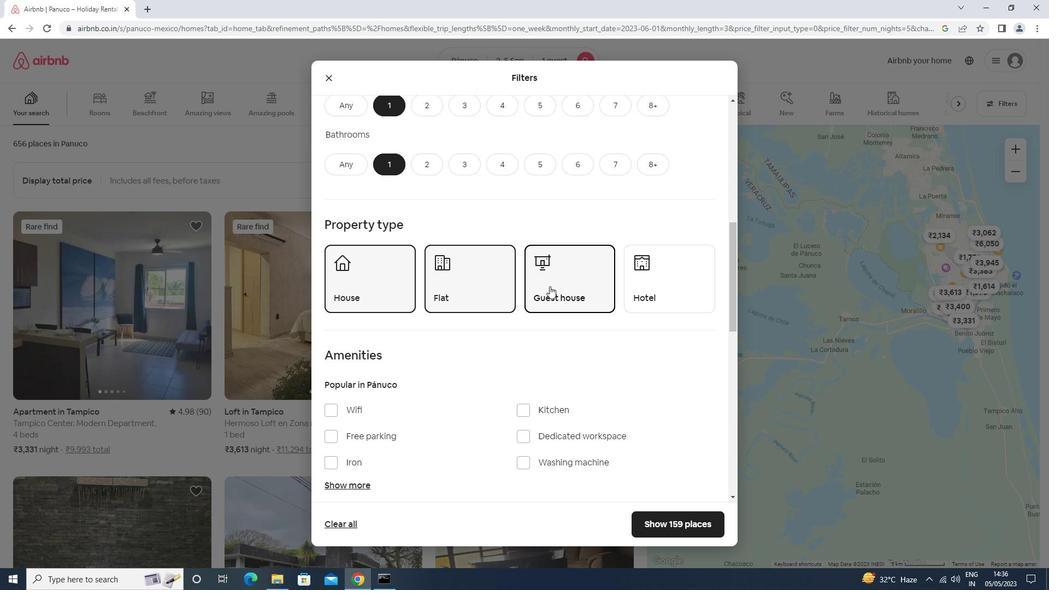 
Action: Mouse moved to (685, 387)
Screenshot: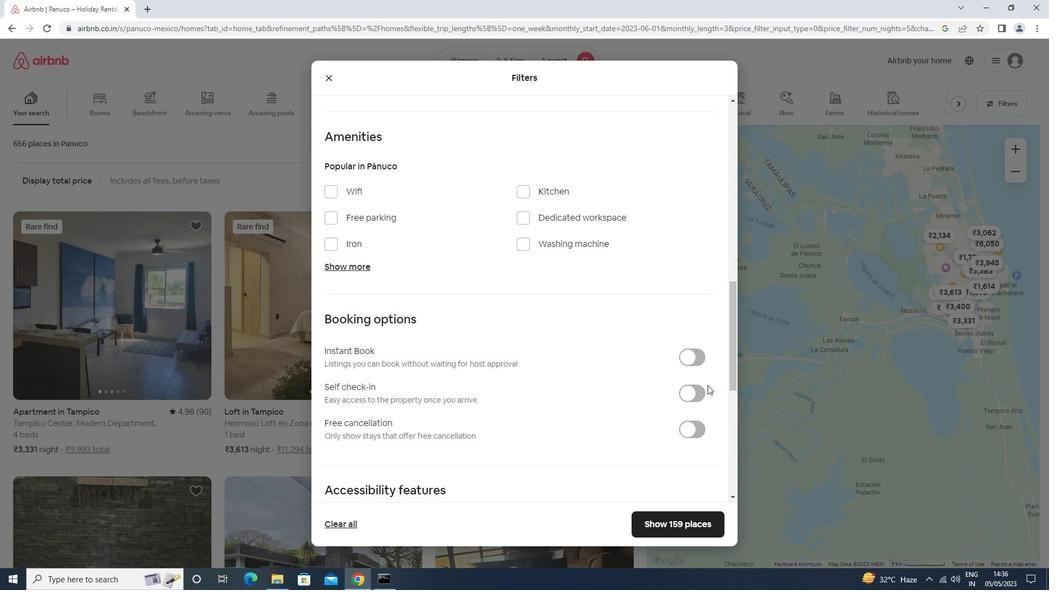 
Action: Mouse pressed left at (685, 387)
Screenshot: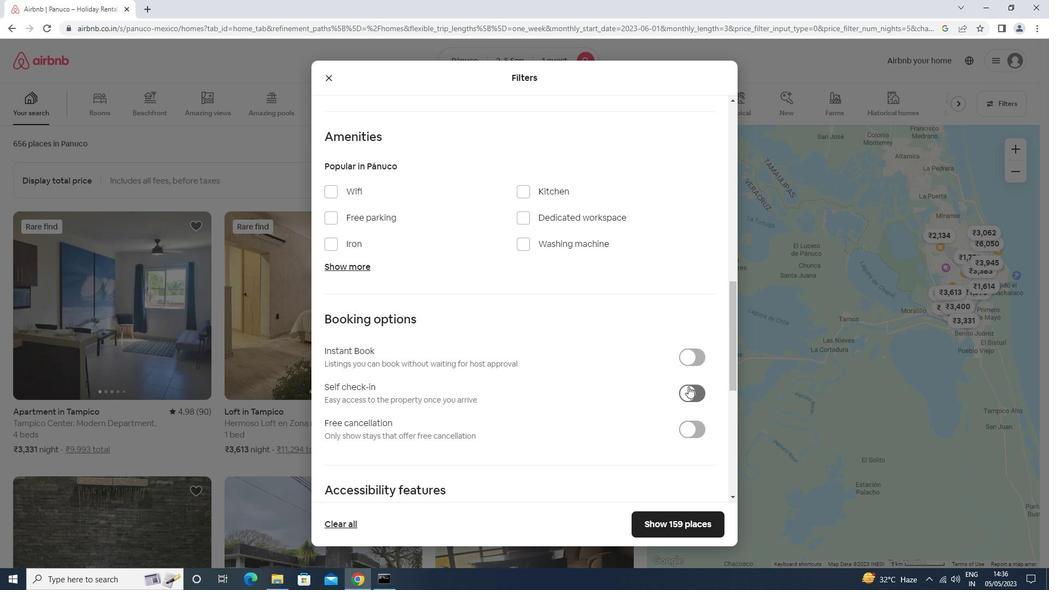 
Action: Mouse moved to (563, 369)
Screenshot: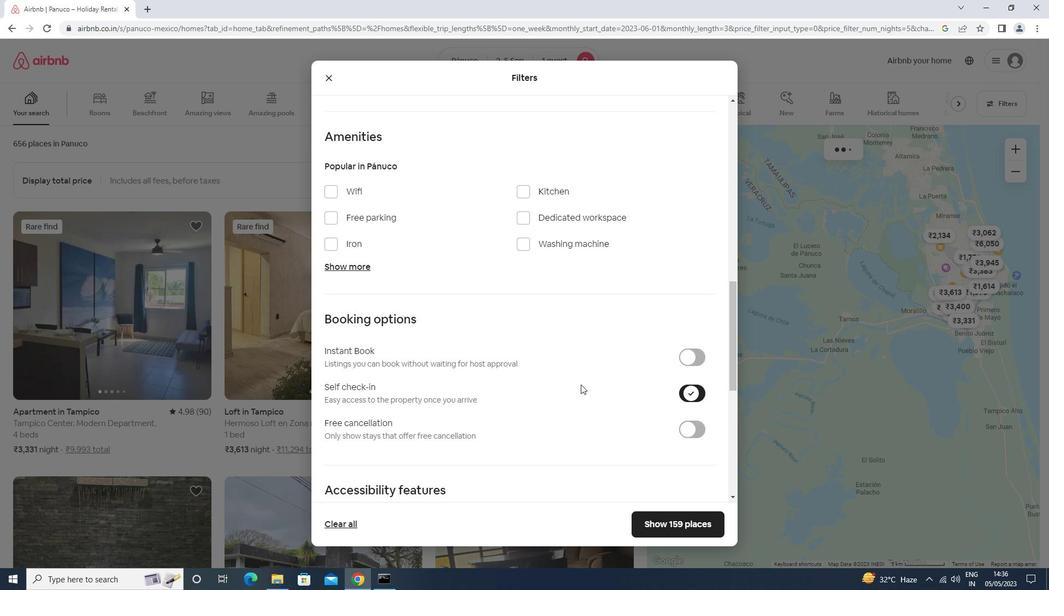 
Action: Mouse scrolled (563, 369) with delta (0, 0)
Screenshot: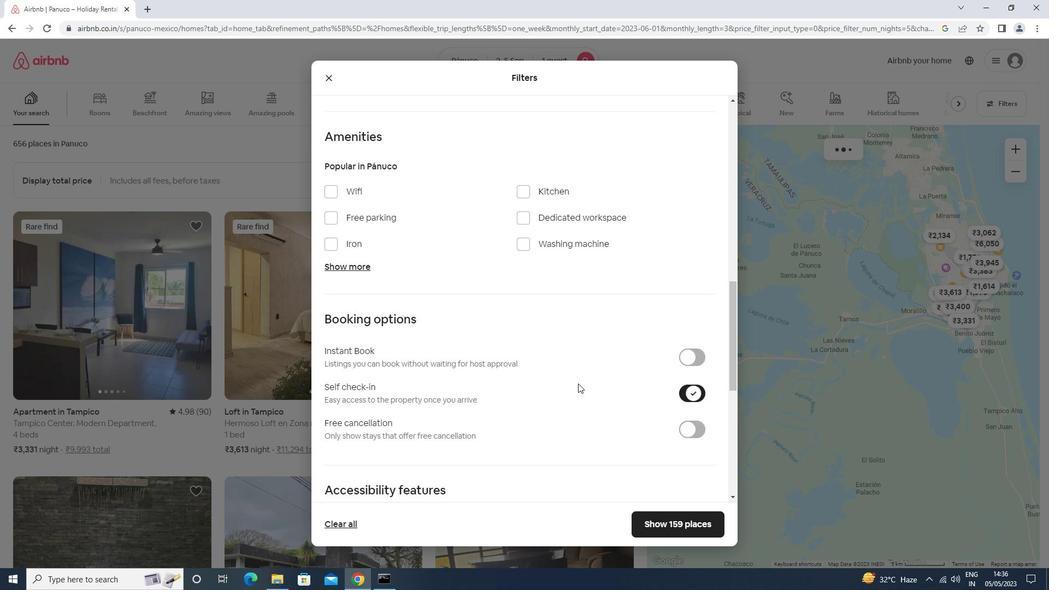 
Action: Mouse scrolled (563, 369) with delta (0, 0)
Screenshot: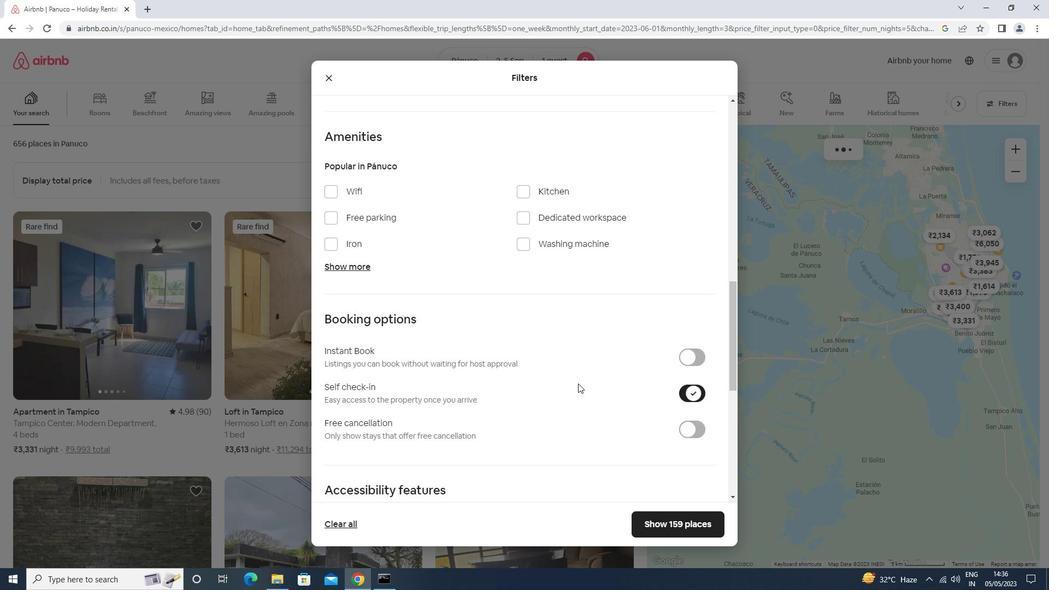 
Action: Mouse scrolled (563, 369) with delta (0, 0)
Screenshot: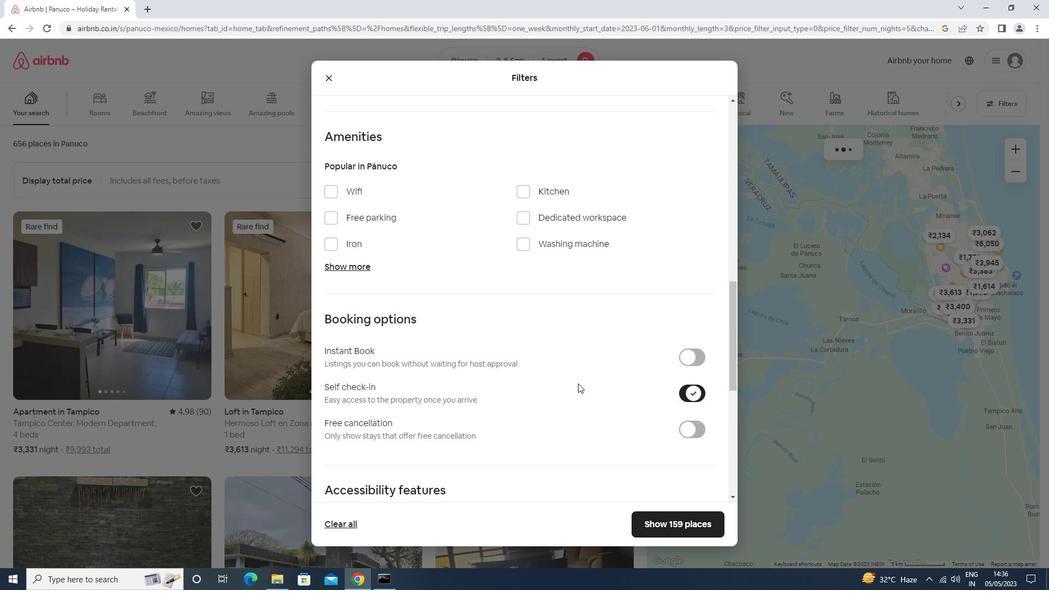 
Action: Mouse scrolled (563, 369) with delta (0, 0)
Screenshot: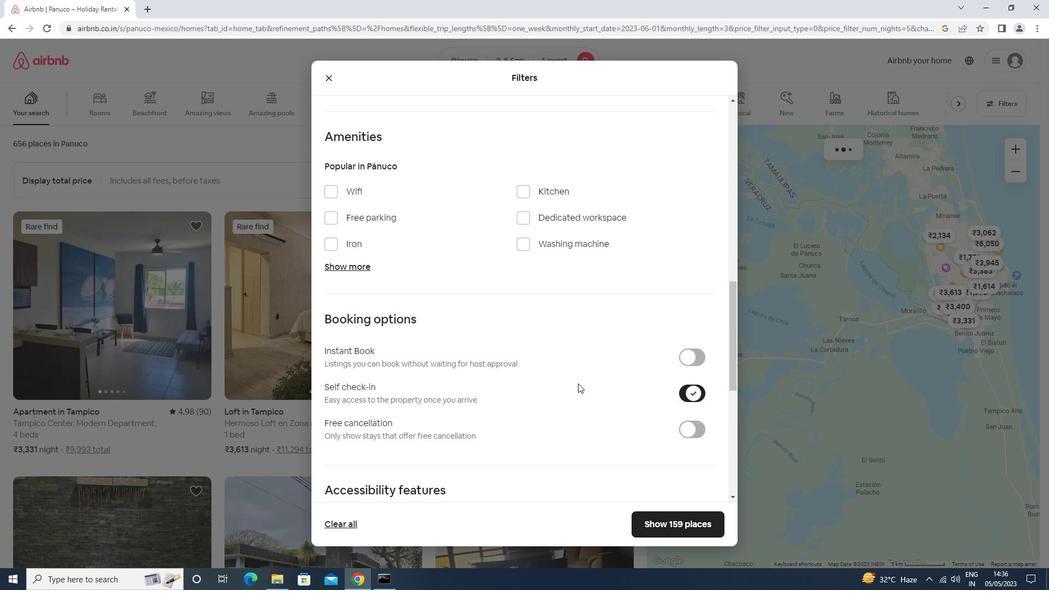 
Action: Mouse scrolled (563, 369) with delta (0, 0)
Screenshot: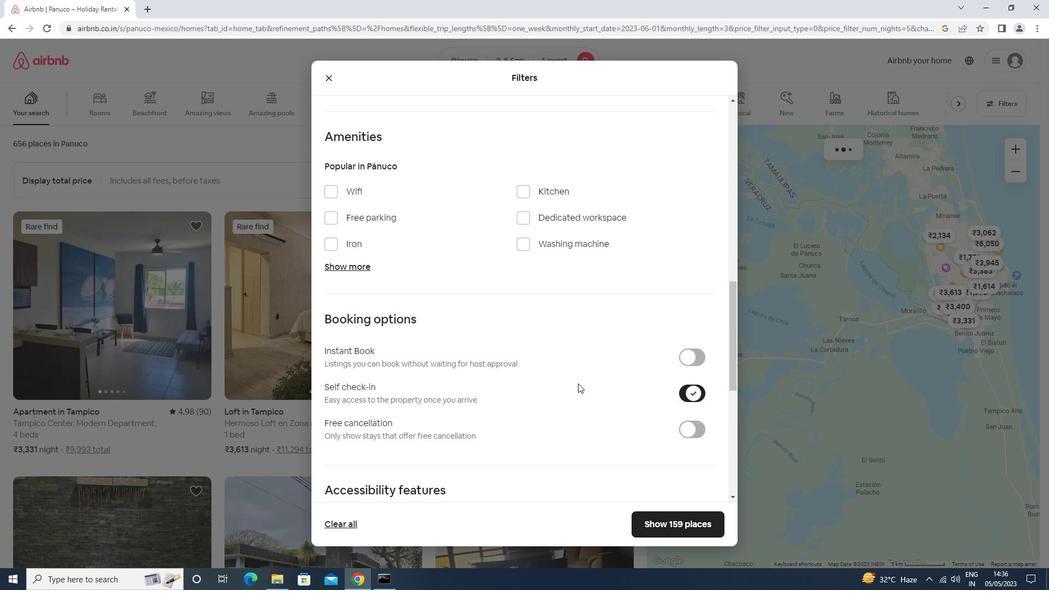 
Action: Mouse moved to (562, 367)
Screenshot: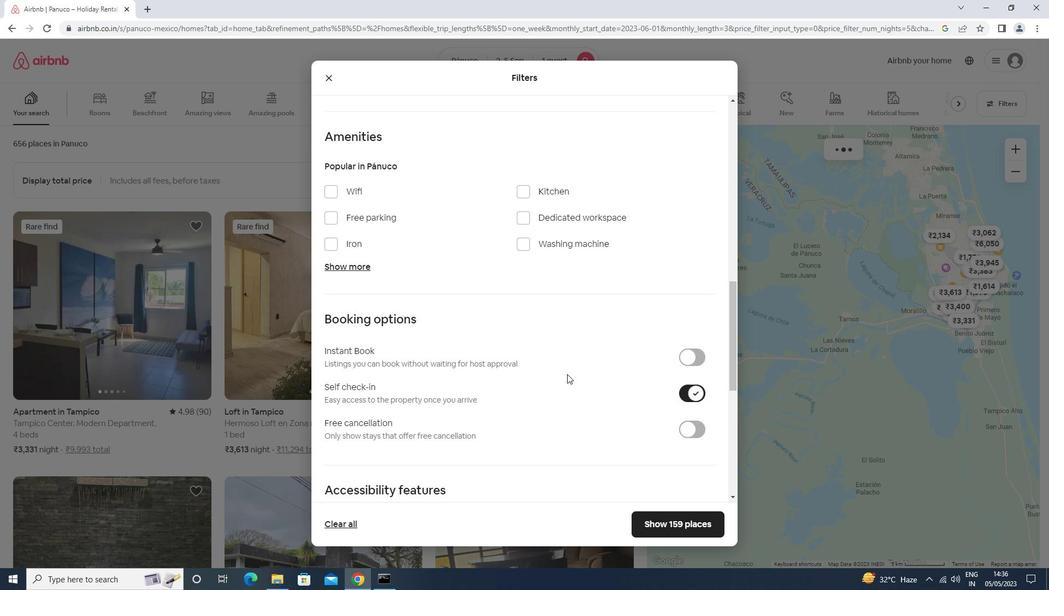 
Action: Mouse scrolled (562, 367) with delta (0, 0)
Screenshot: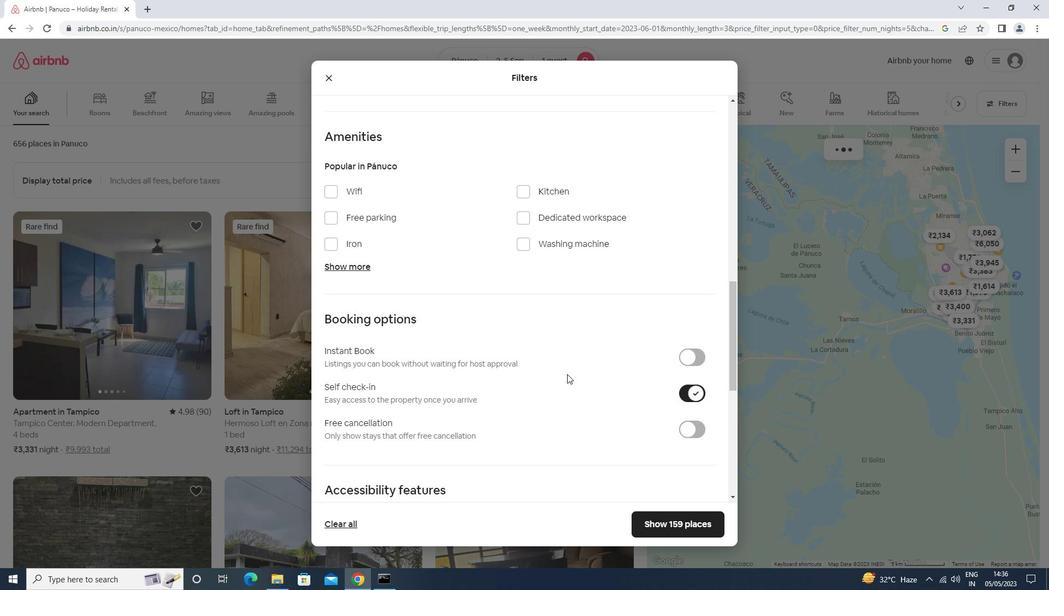 
Action: Mouse moved to (562, 367)
Screenshot: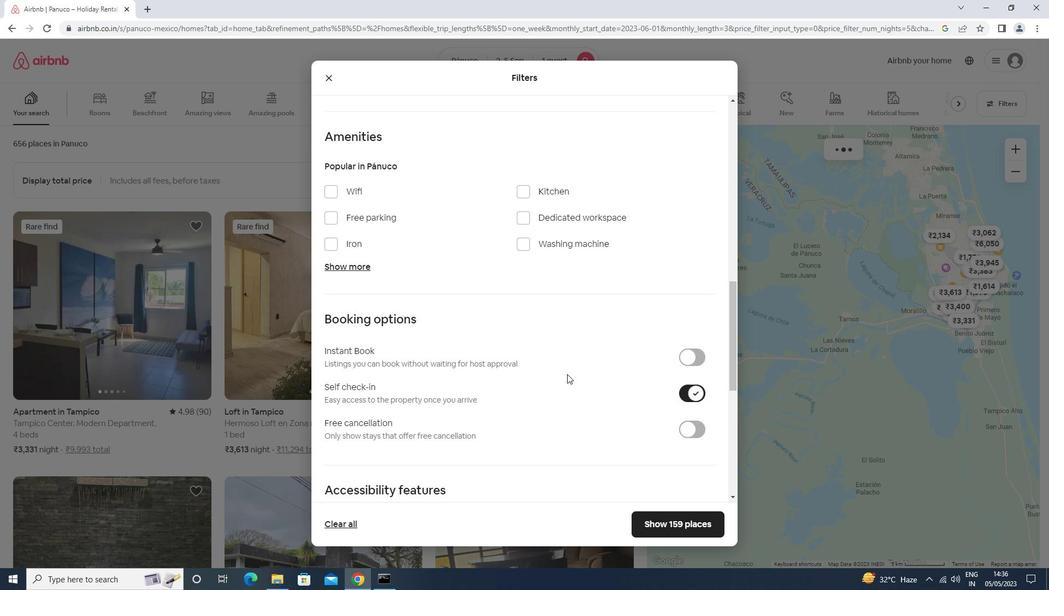 
Action: Mouse scrolled (562, 367) with delta (0, 0)
Screenshot: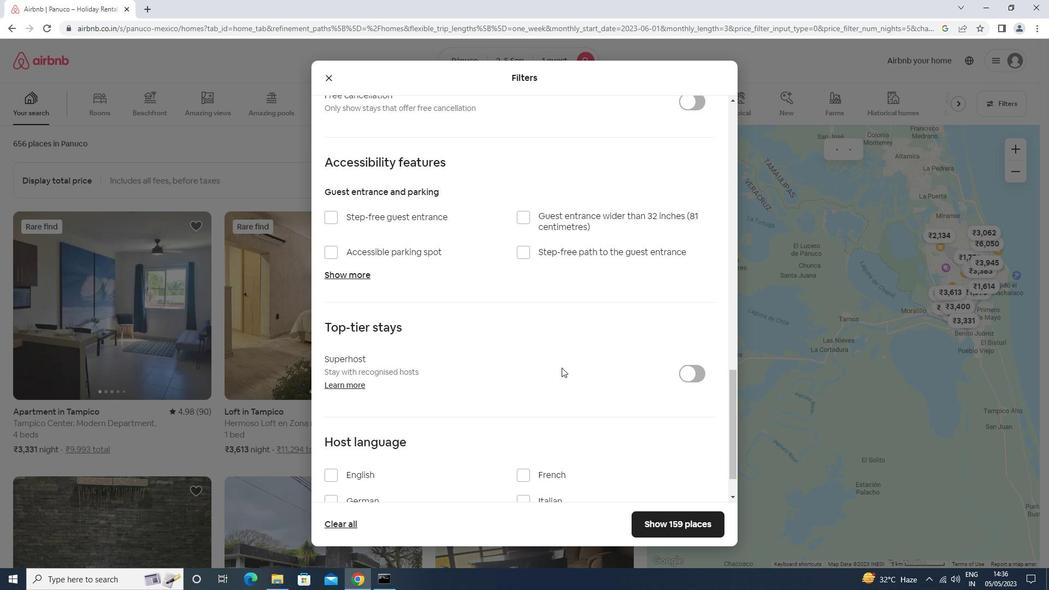 
Action: Mouse scrolled (562, 367) with delta (0, 0)
Screenshot: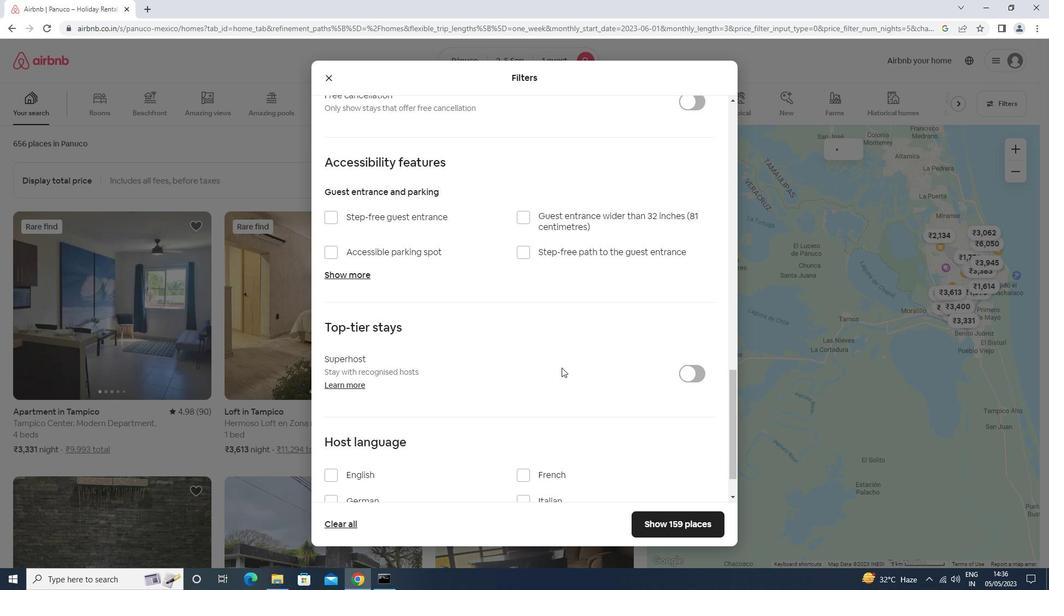 
Action: Mouse scrolled (562, 367) with delta (0, 0)
Screenshot: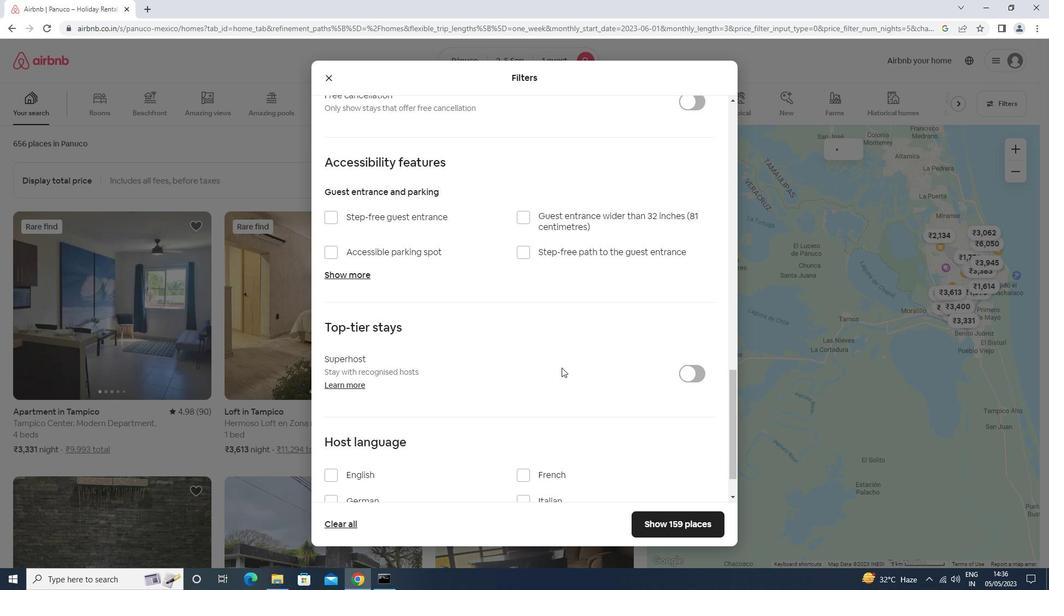 
Action: Mouse scrolled (562, 367) with delta (0, 0)
Screenshot: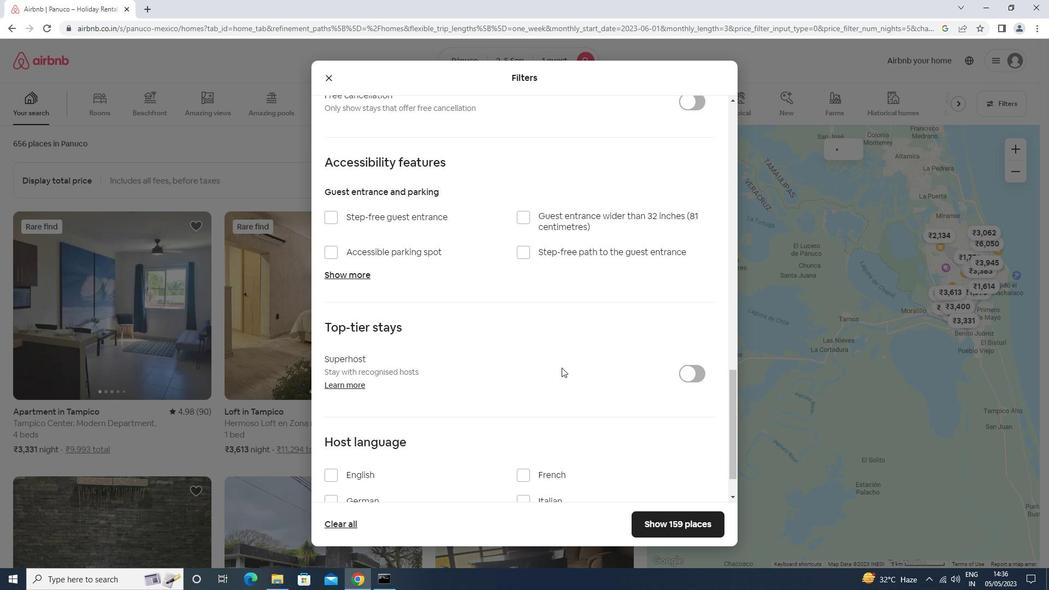 
Action: Mouse moved to (560, 367)
Screenshot: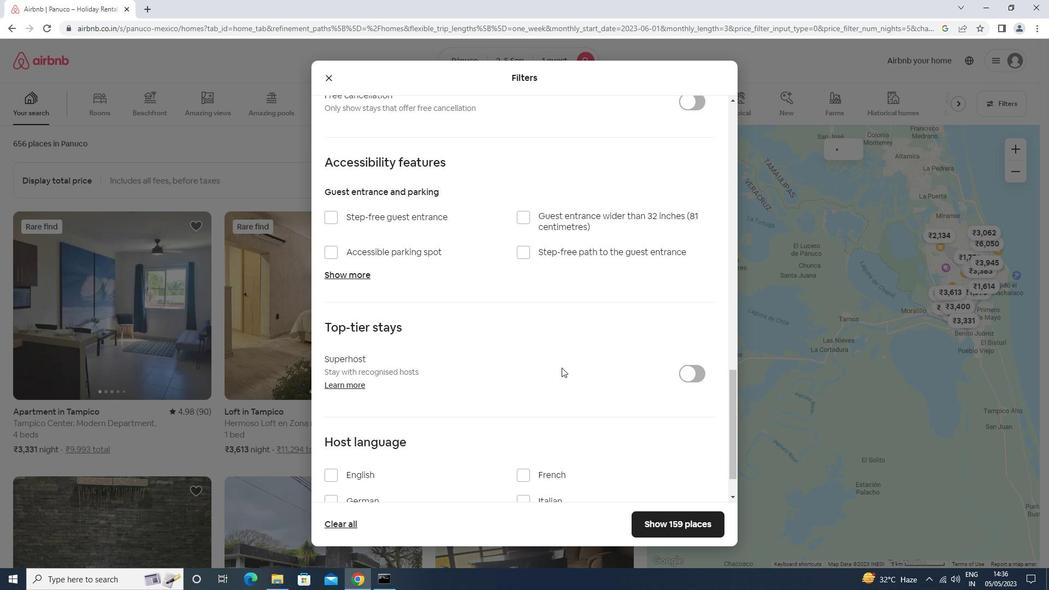
Action: Mouse scrolled (560, 367) with delta (0, 0)
Screenshot: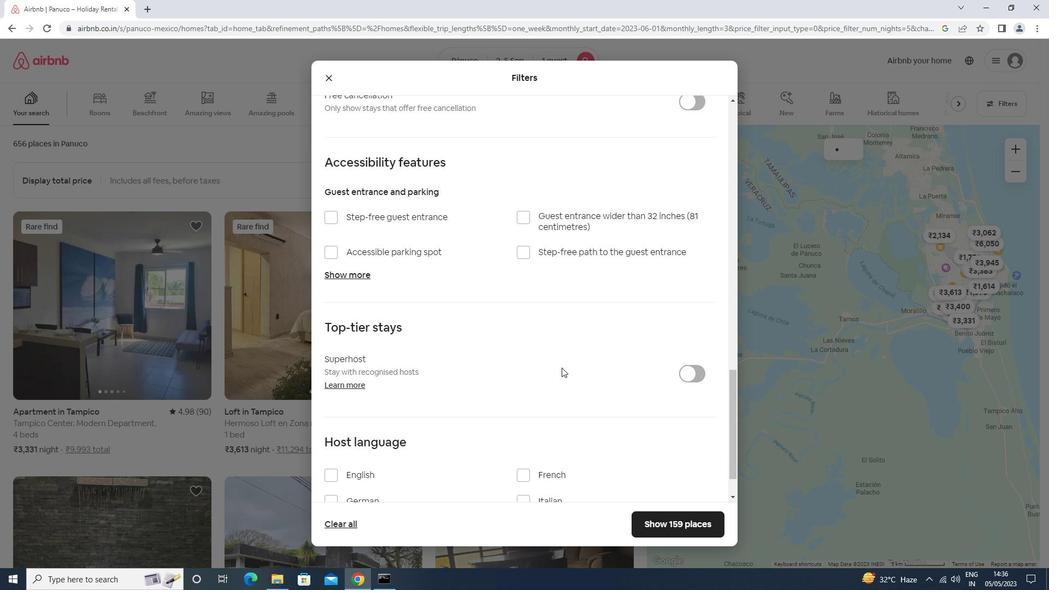 
Action: Mouse moved to (359, 419)
Screenshot: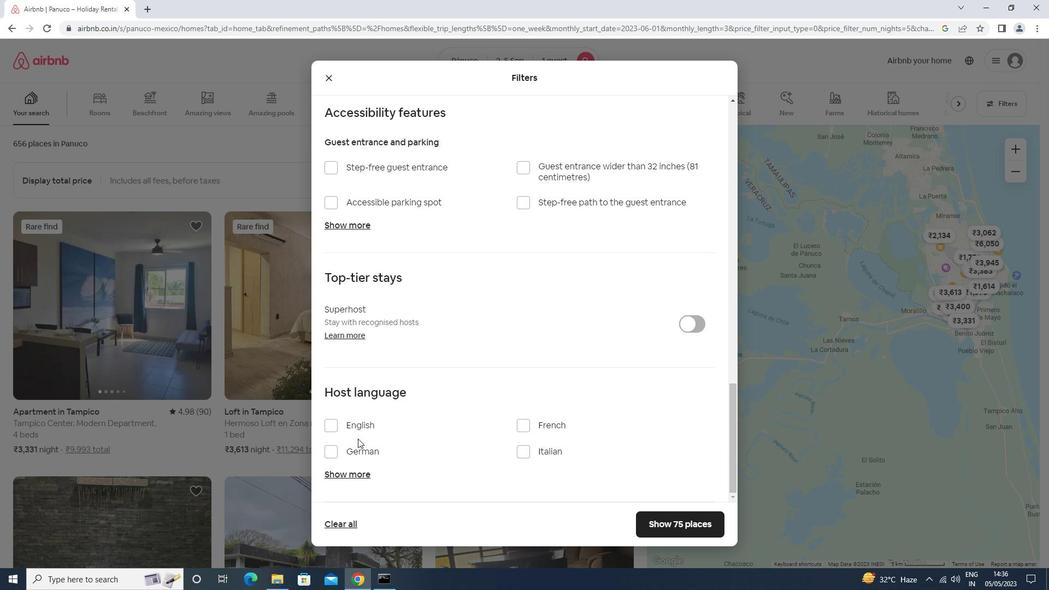 
Action: Mouse pressed left at (359, 419)
Screenshot: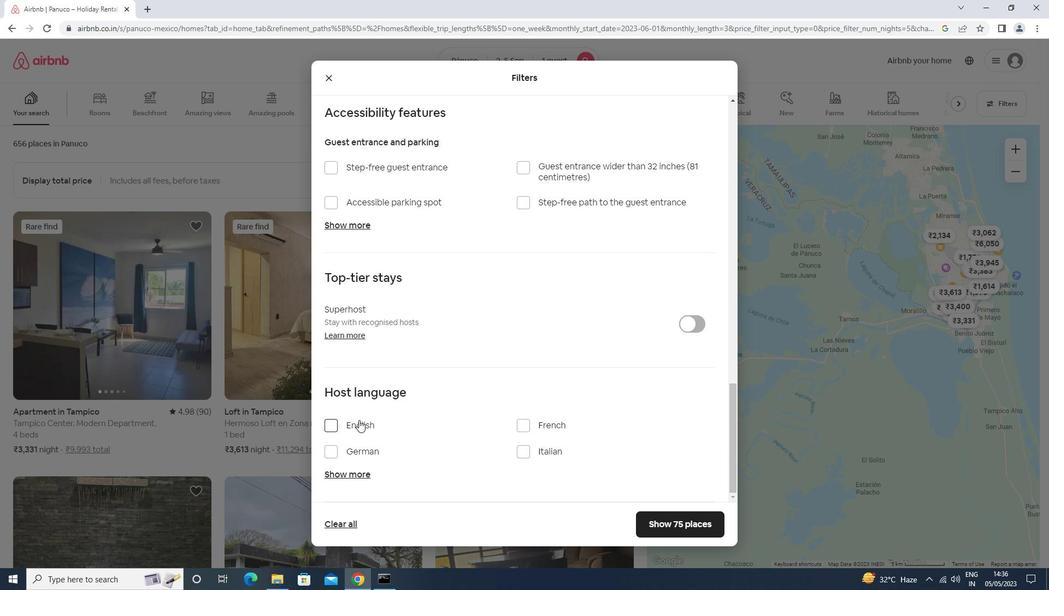 
Action: Mouse moved to (684, 522)
Screenshot: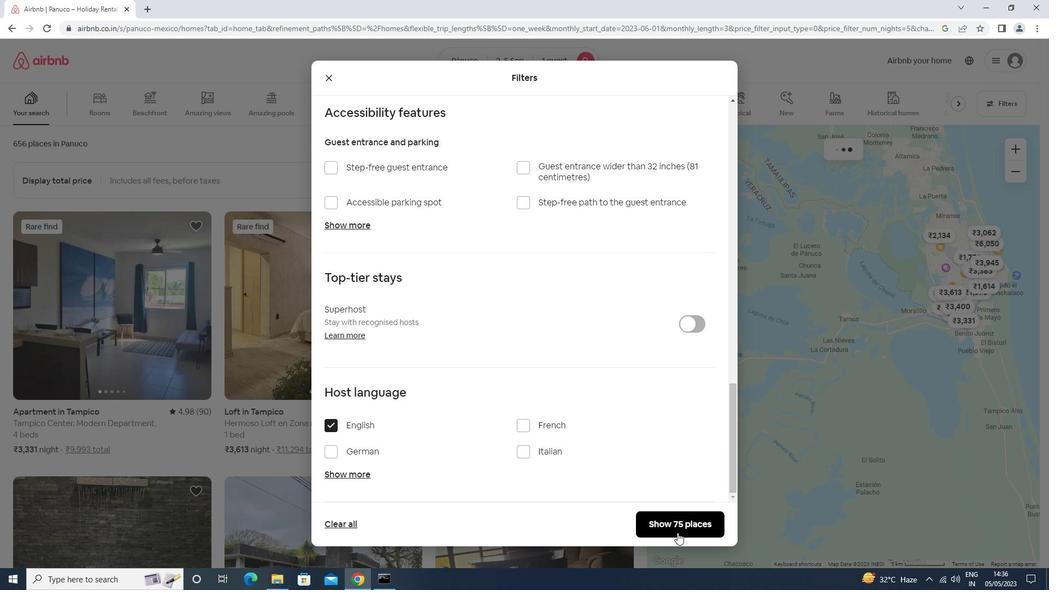 
Action: Mouse pressed left at (684, 522)
Screenshot: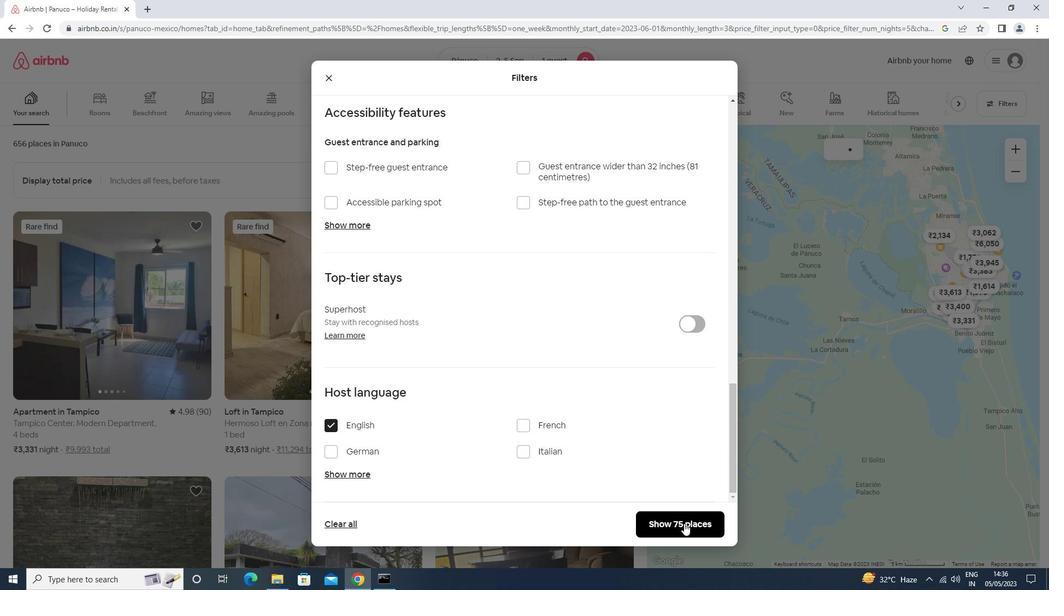 
Action: Mouse moved to (684, 520)
Screenshot: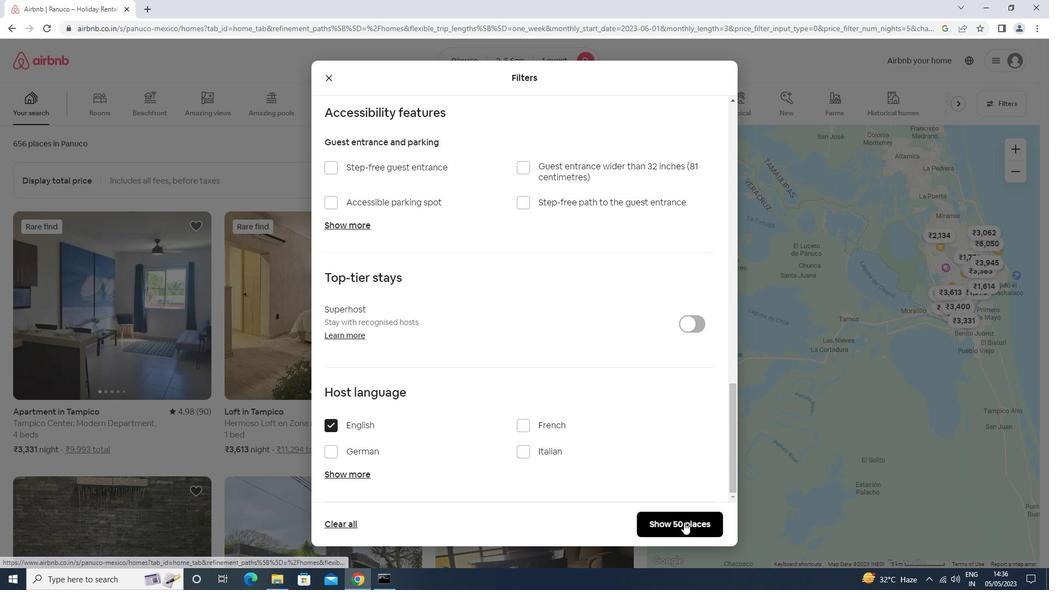
